 Task: Plan a trip with stops at Roosevelt Island, Franklin D. Roosevelt Four Freedoms Park, and Lighthouse Park.
Action: Mouse moved to (247, 64)
Screenshot: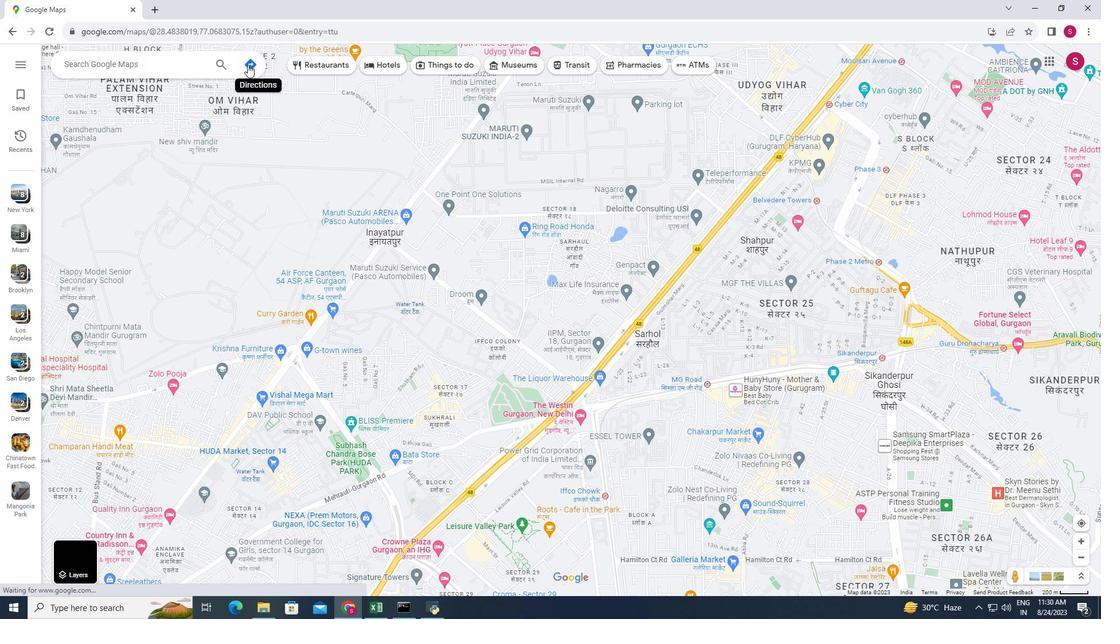 
Action: Mouse pressed left at (247, 64)
Screenshot: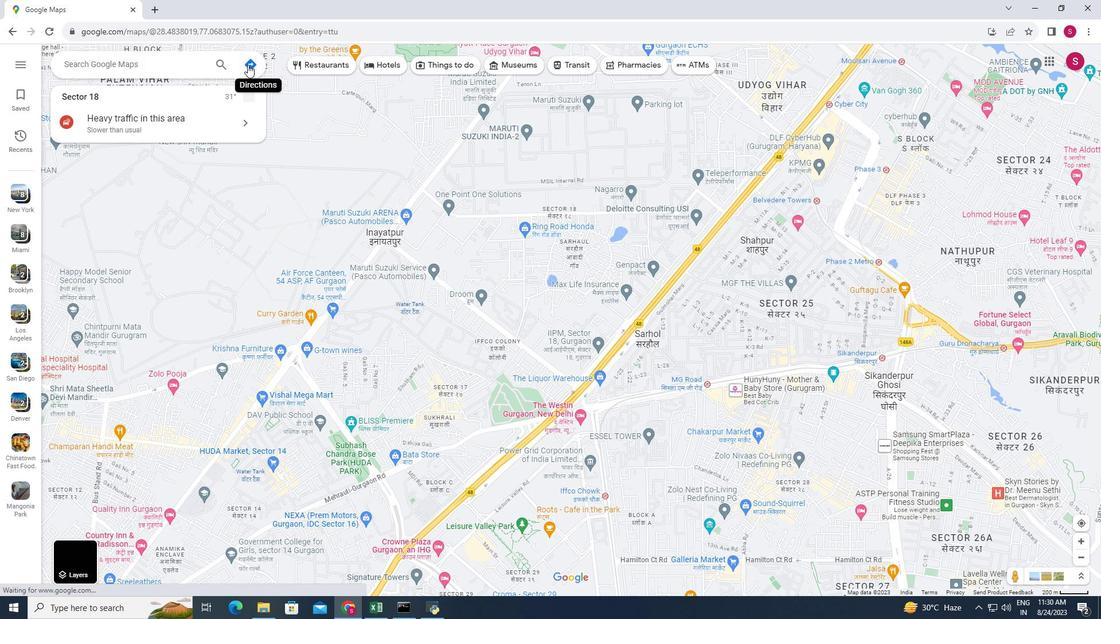 
Action: Mouse moved to (169, 95)
Screenshot: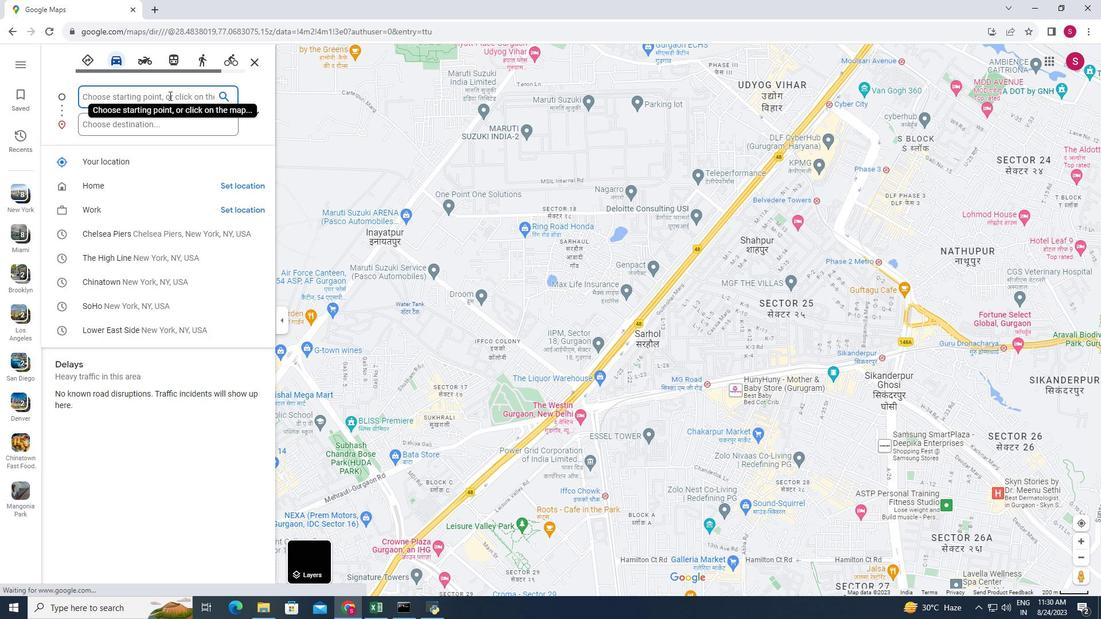 
Action: Mouse pressed left at (169, 95)
Screenshot: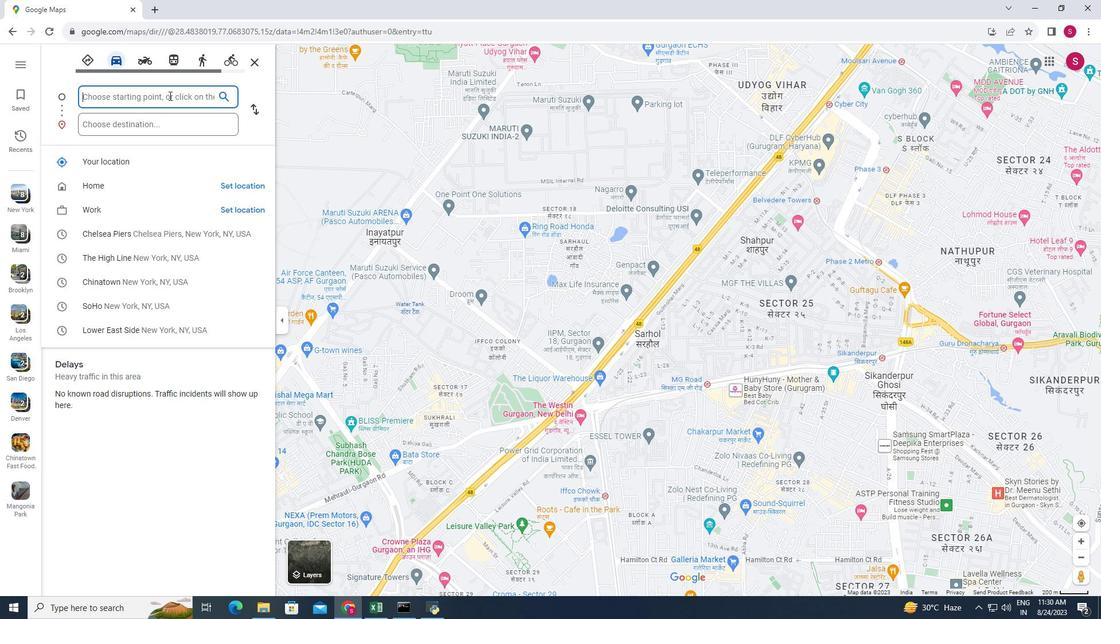 
Action: Key pressed <Key.caps_lock>R<Key.caps_lock>oosevelt<Key.space><Key.caps_lock>I<Key.caps_lock>sland
Screenshot: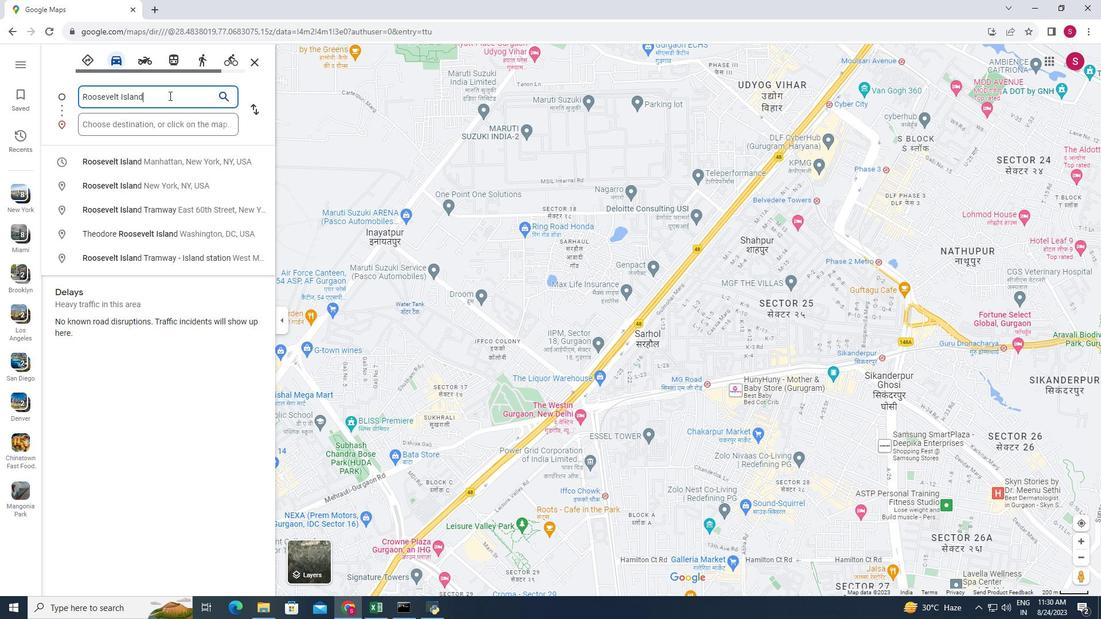 
Action: Mouse moved to (167, 123)
Screenshot: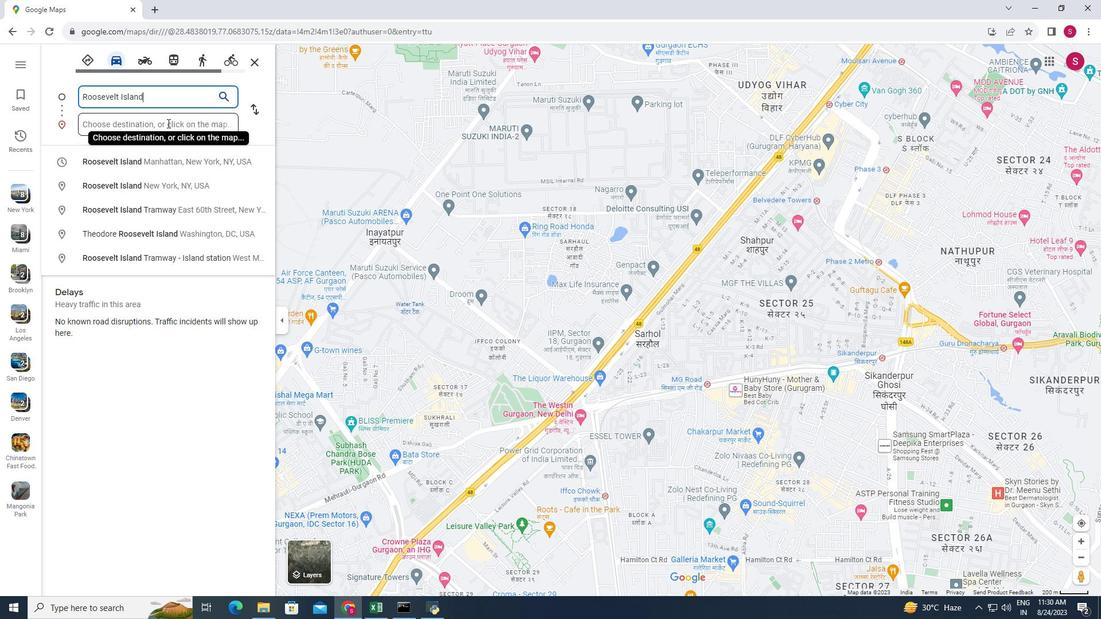 
Action: Mouse pressed left at (167, 123)
Screenshot: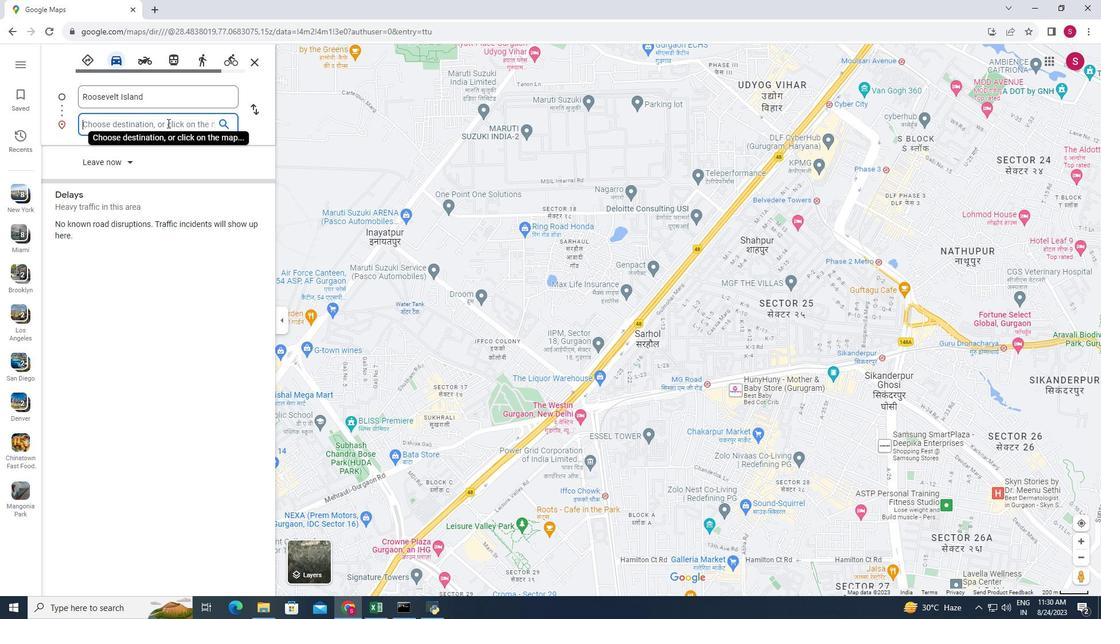 
Action: Key pressed <Key.caps_lock>F<Key.caps_lock>ranklin<Key.space><Key.caps_lock>D.<Key.space><Key.caps_lock>r<Key.caps_lock><Key.backspace>R<Key.caps_lock>oosevelt<Key.space><Key.caps_lock>F<Key.caps_lock>our<Key.space><Key.caps_lock>F<Key.caps_lock>reedoms<Key.space><Key.caps_lock>P<Key.caps_lock>ark
Screenshot: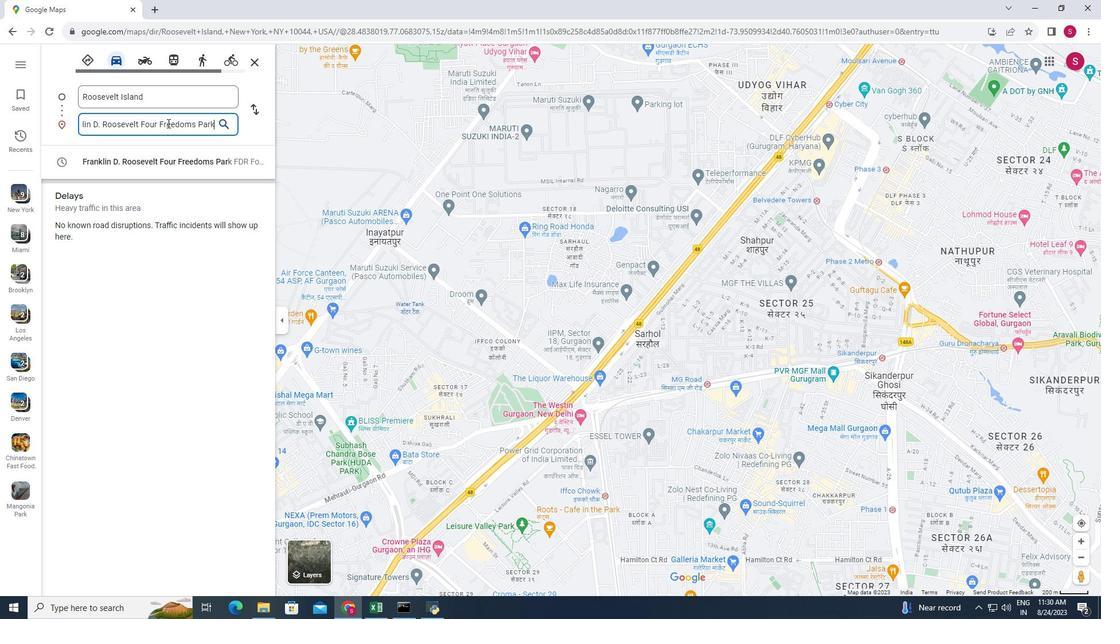 
Action: Mouse moved to (167, 127)
Screenshot: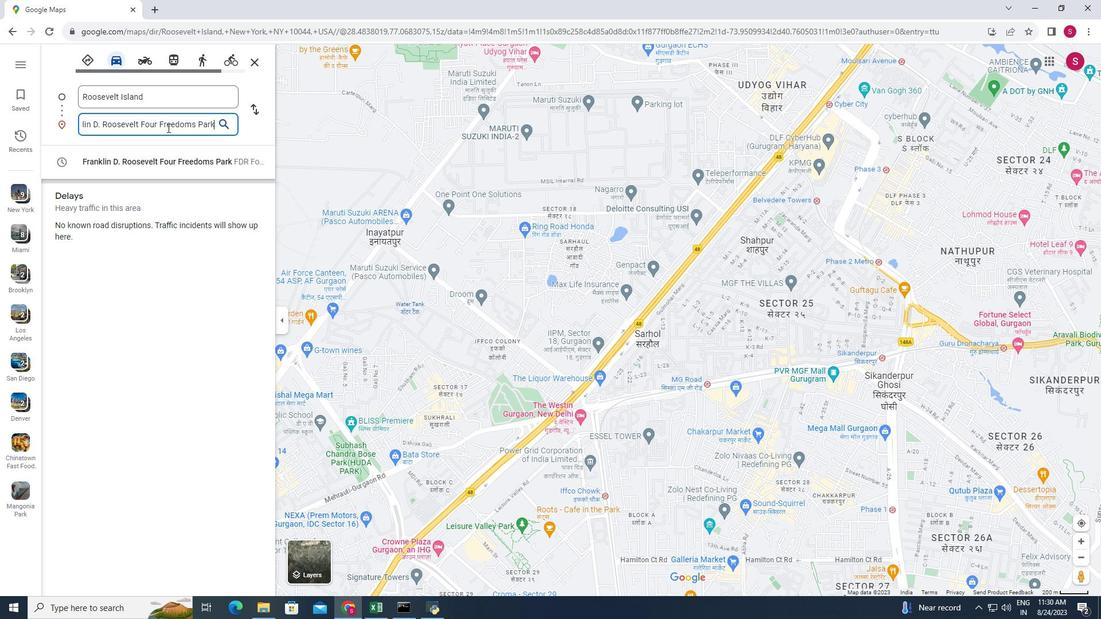 
Action: Key pressed <Key.enter>
Screenshot: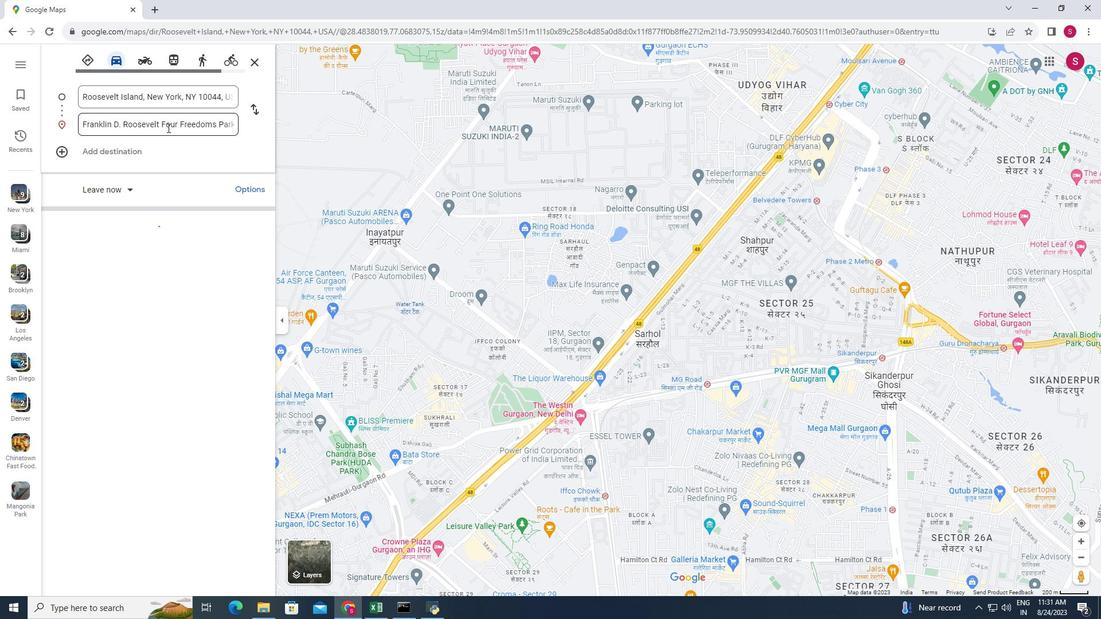 
Action: Mouse moved to (85, 149)
Screenshot: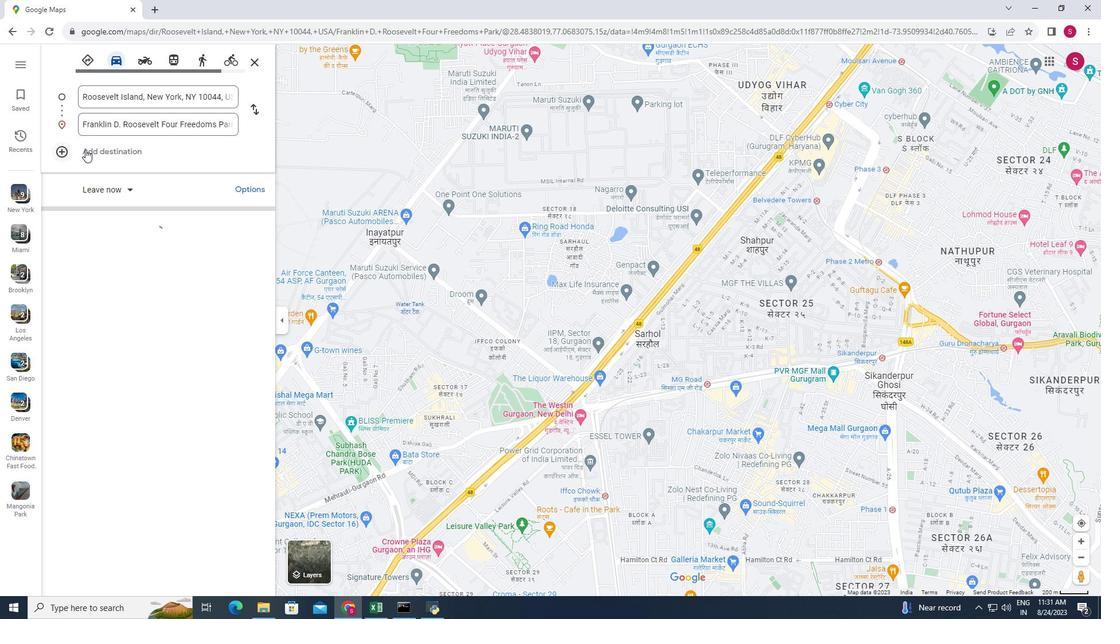 
Action: Mouse pressed left at (85, 149)
Screenshot: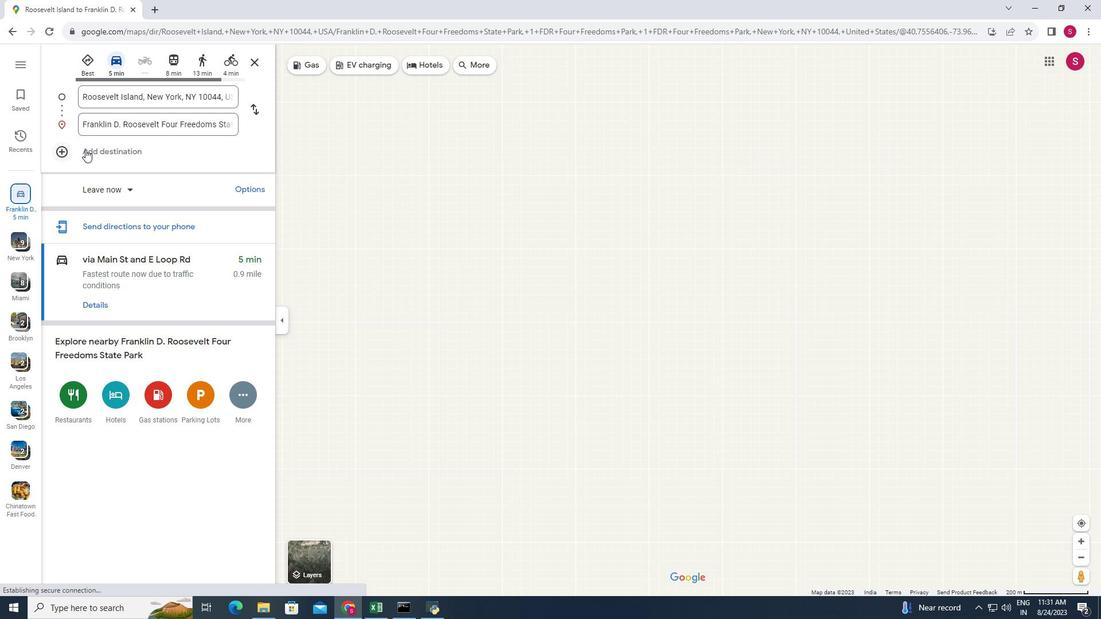 
Action: Mouse moved to (105, 151)
Screenshot: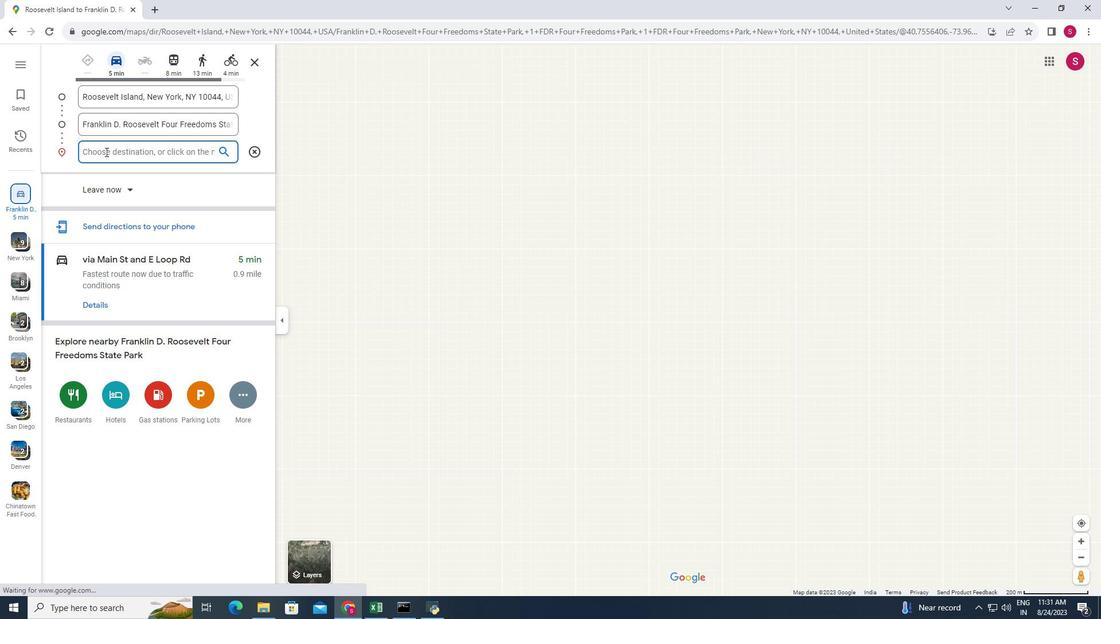 
Action: Key pressed <Key.caps_lock>L<Key.caps_lock>ighthouse<Key.space><Key.caps_lock>P<Key.caps_lock>ark
Screenshot: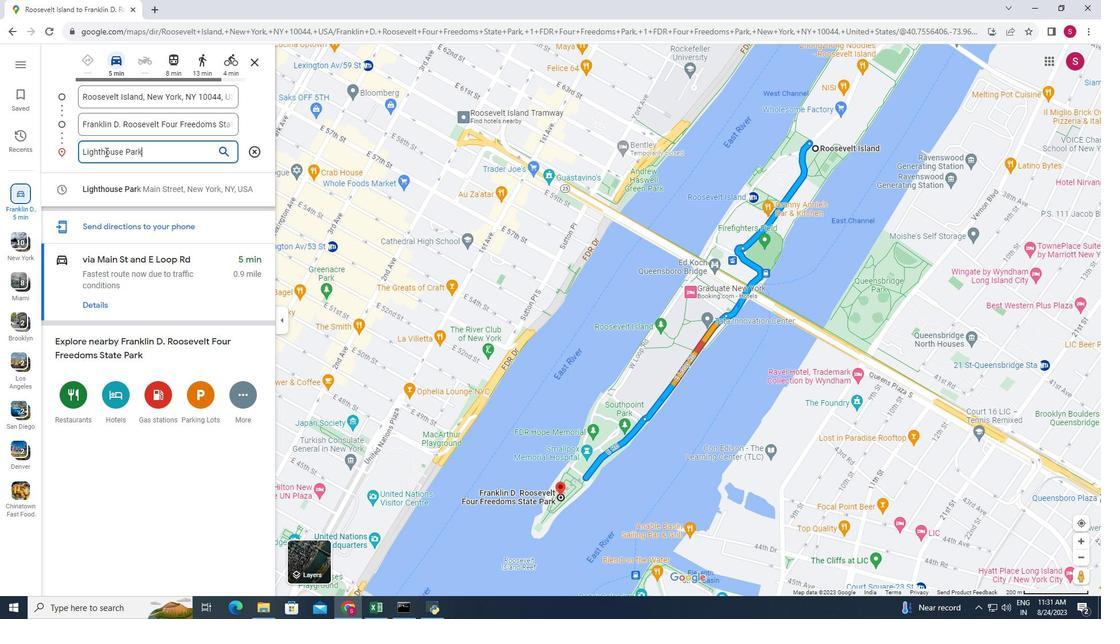 
Action: Mouse moved to (172, 150)
Screenshot: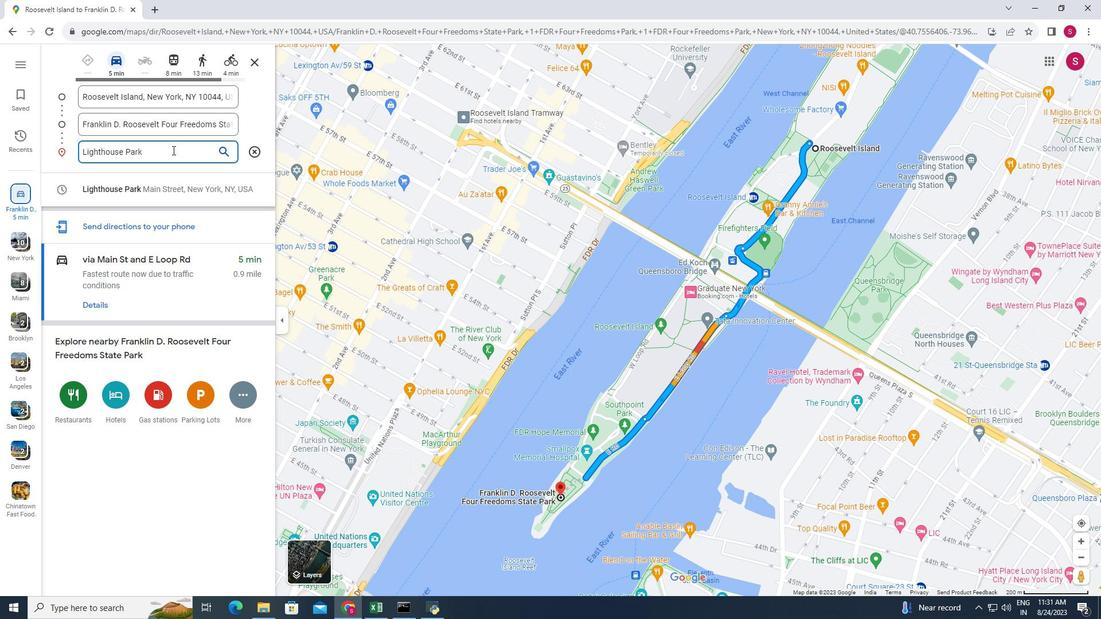 
Action: Key pressed <Key.enter>
Screenshot: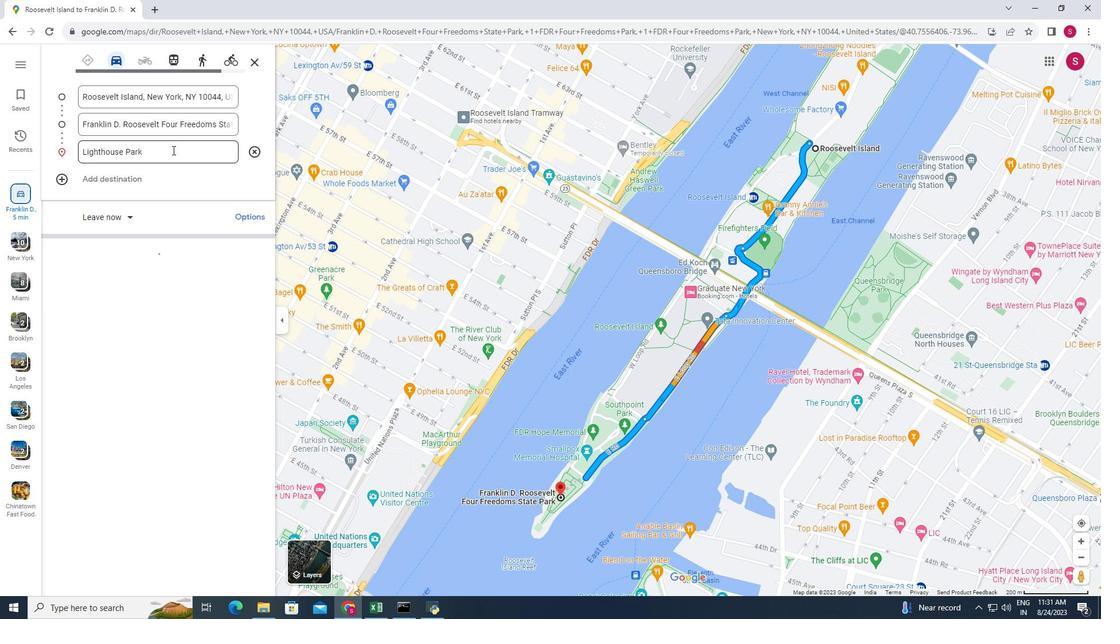 
Action: Mouse moved to (86, 320)
Screenshot: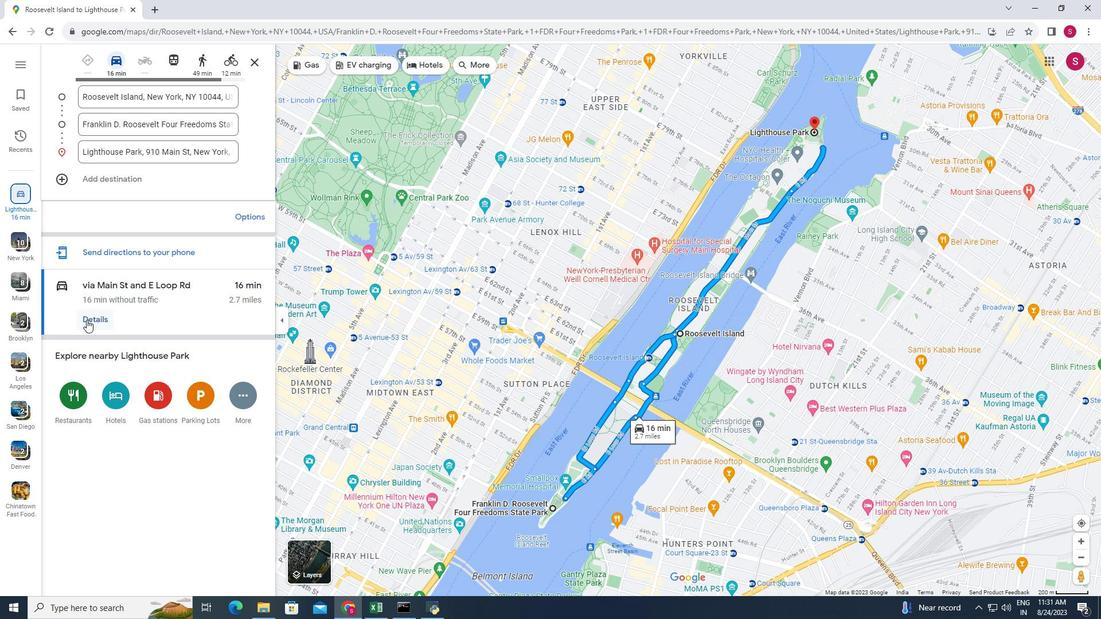 
Action: Mouse pressed left at (86, 320)
Screenshot: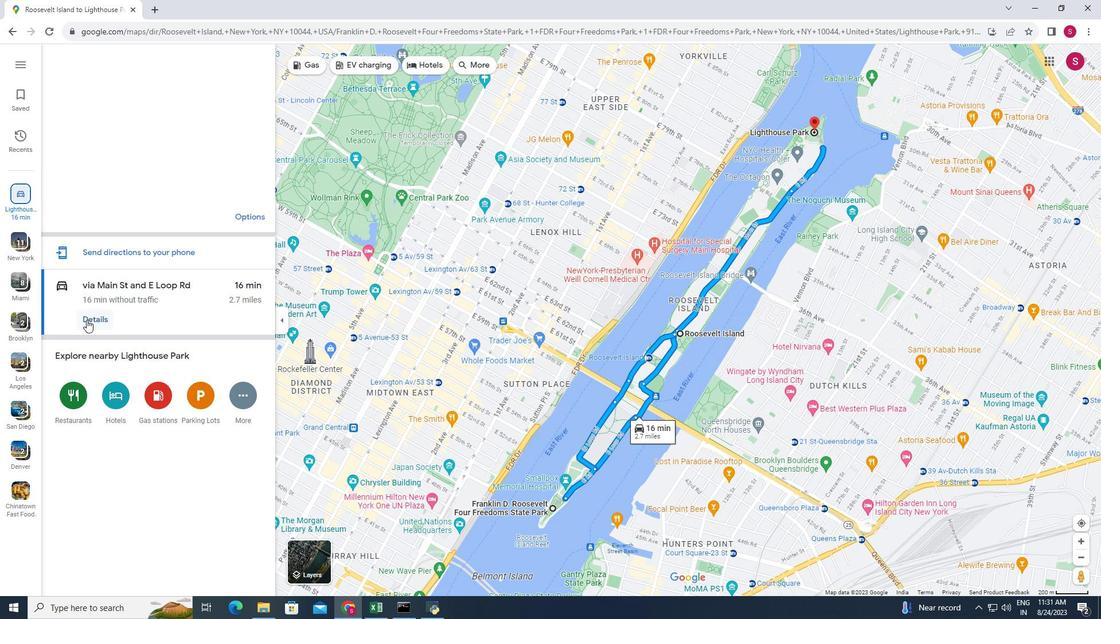 
Action: Mouse moved to (61, 244)
Screenshot: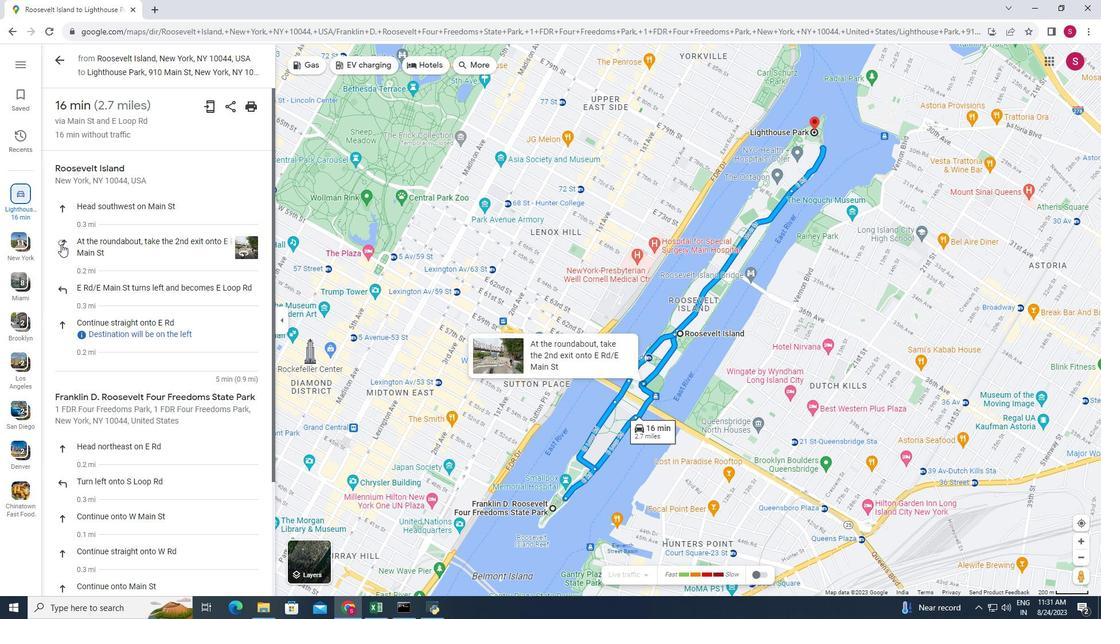 
Action: Mouse pressed left at (61, 244)
Screenshot: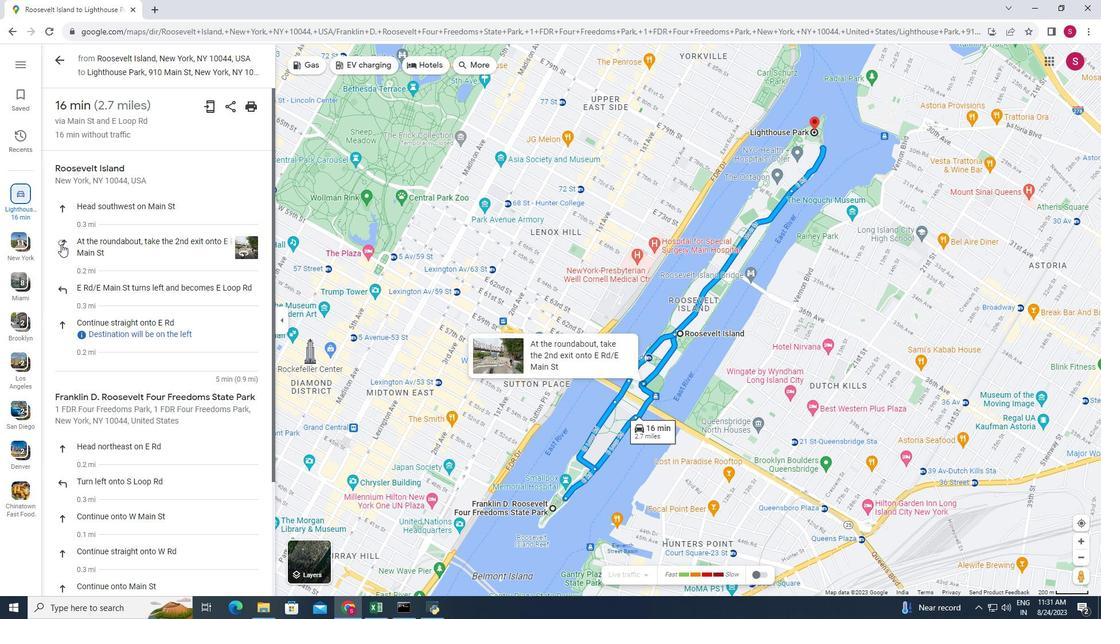 
Action: Mouse moved to (68, 293)
Screenshot: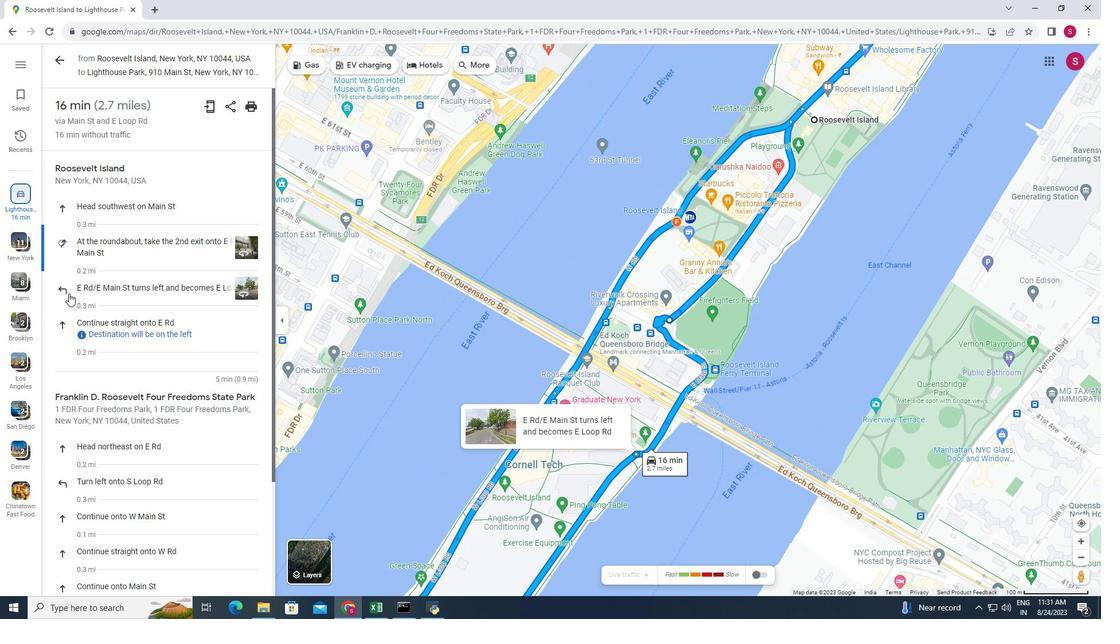 
Action: Mouse pressed left at (68, 293)
Screenshot: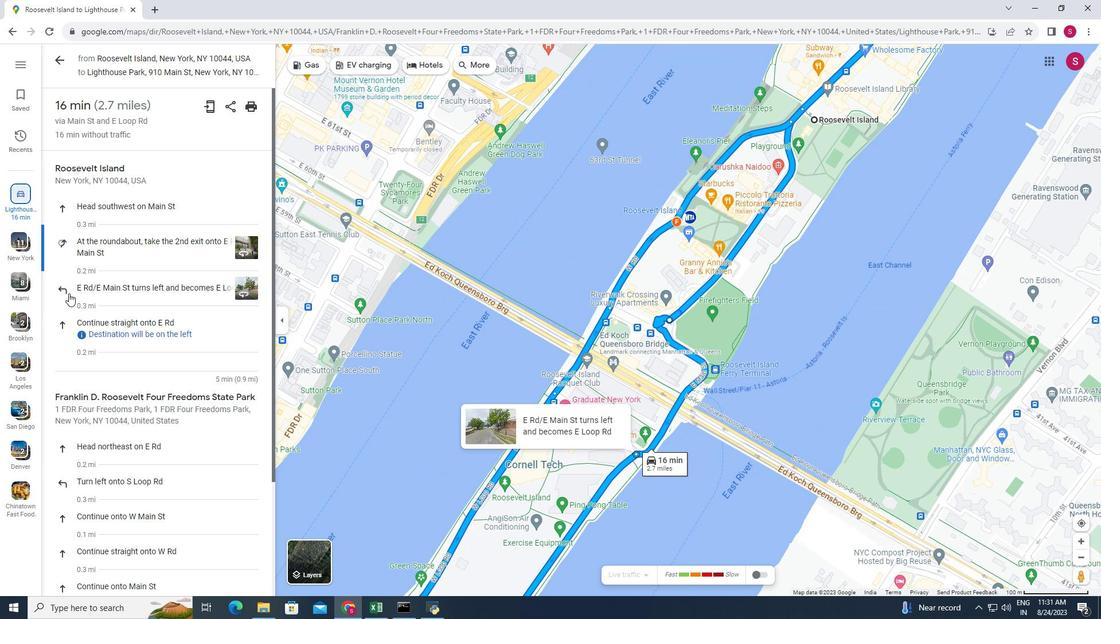 
Action: Mouse moved to (61, 329)
Screenshot: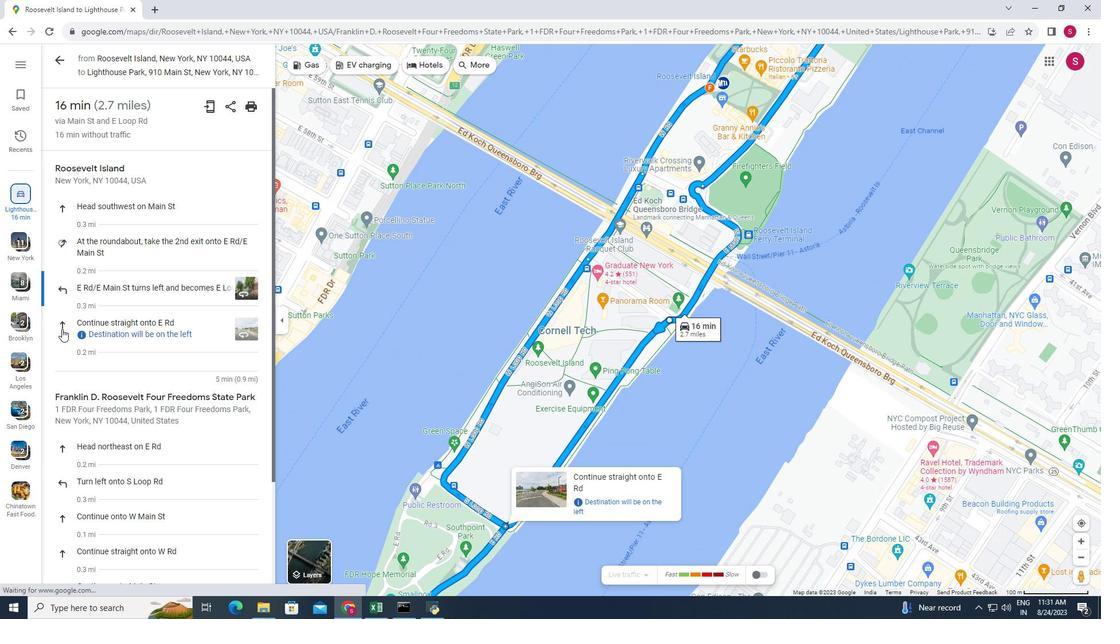 
Action: Mouse pressed left at (61, 329)
Screenshot: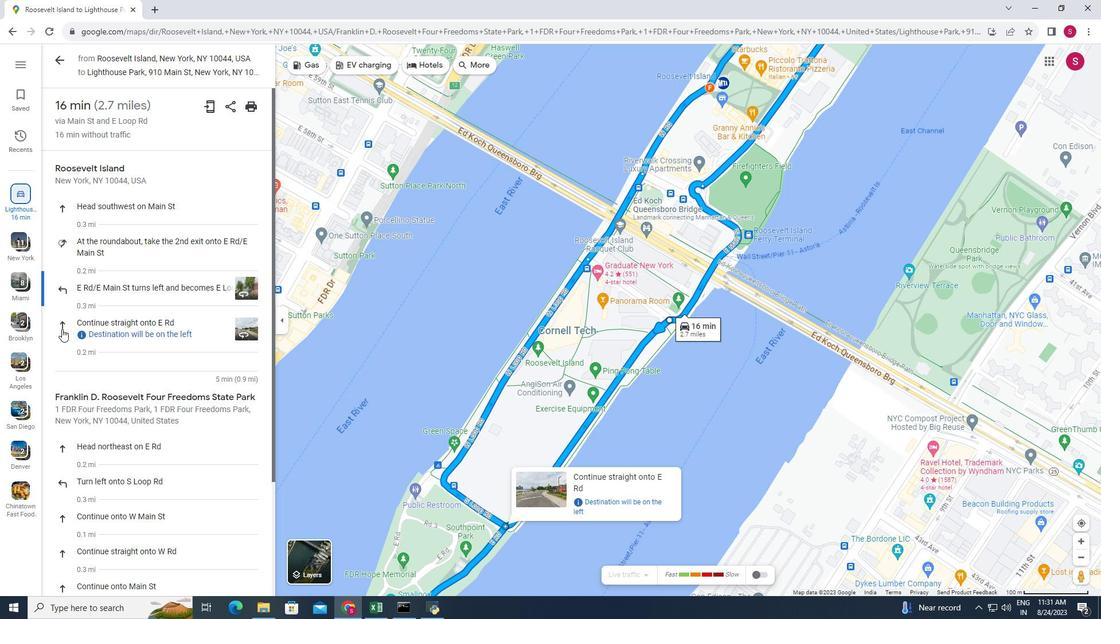 
Action: Mouse moved to (135, 372)
Screenshot: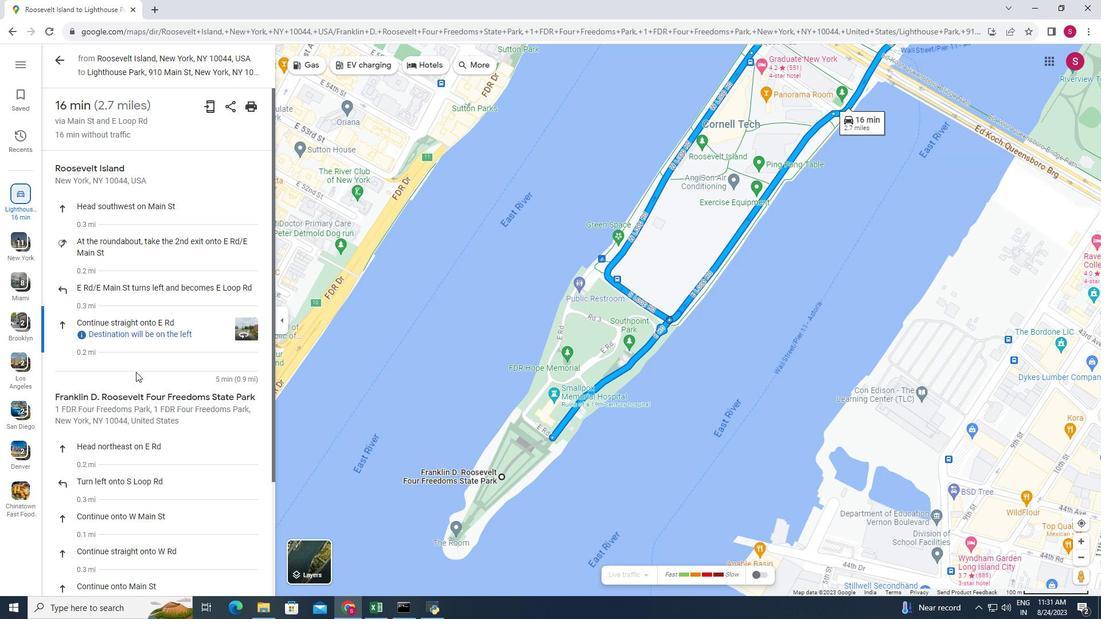 
Action: Mouse scrolled (135, 371) with delta (0, 0)
Screenshot: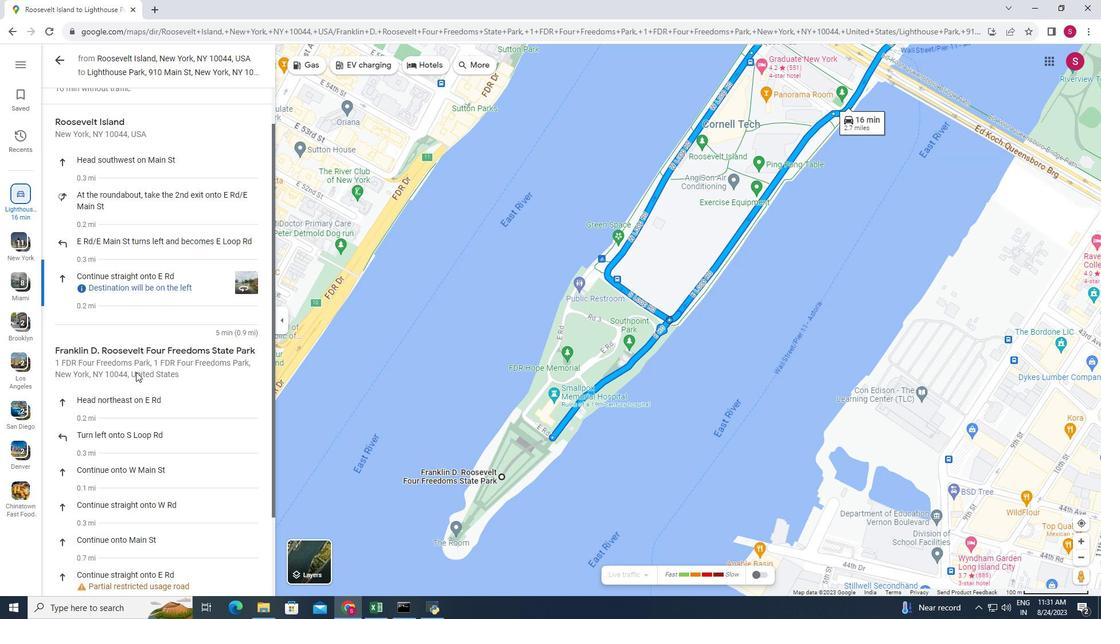 
Action: Mouse scrolled (135, 371) with delta (0, 0)
Screenshot: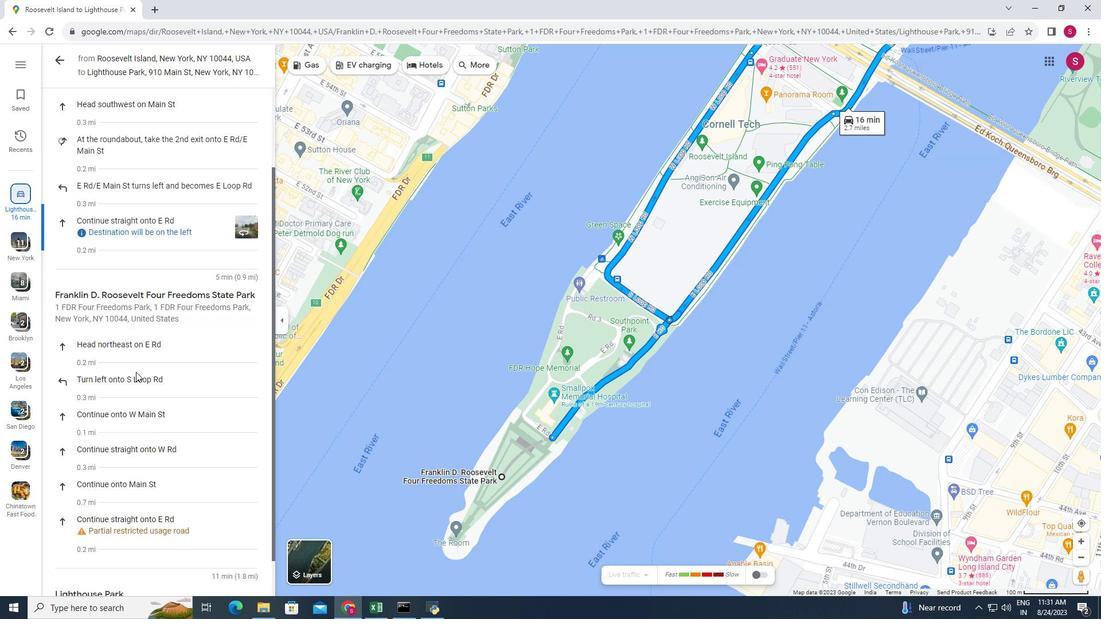 
Action: Mouse scrolled (135, 371) with delta (0, 0)
Screenshot: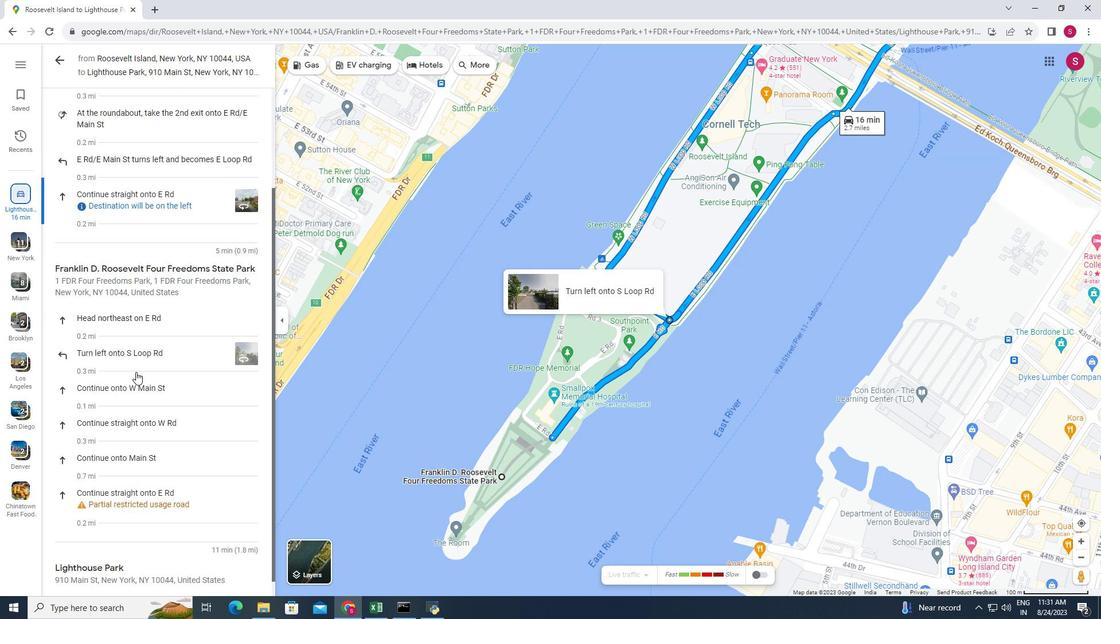 
Action: Mouse moved to (67, 299)
Screenshot: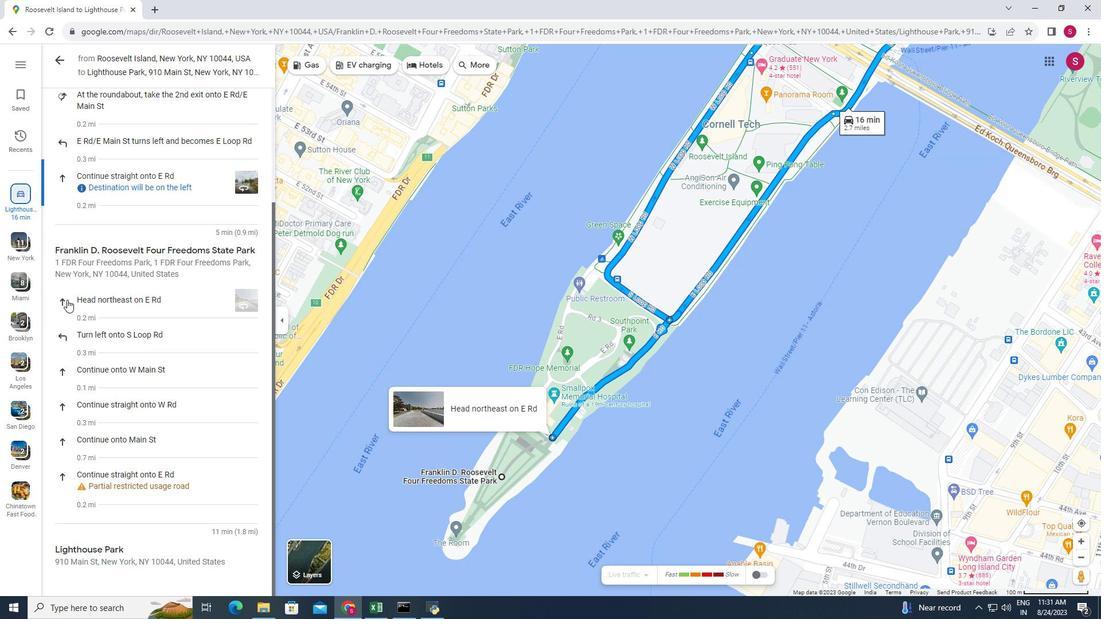 
Action: Mouse pressed left at (67, 299)
Screenshot: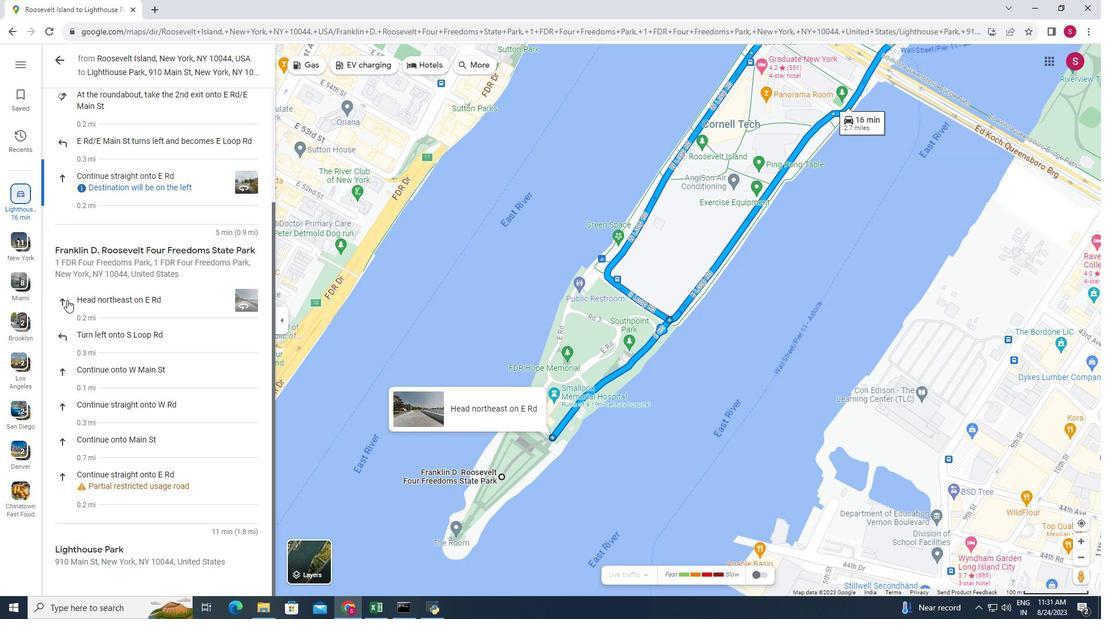 
Action: Mouse moved to (54, 334)
Screenshot: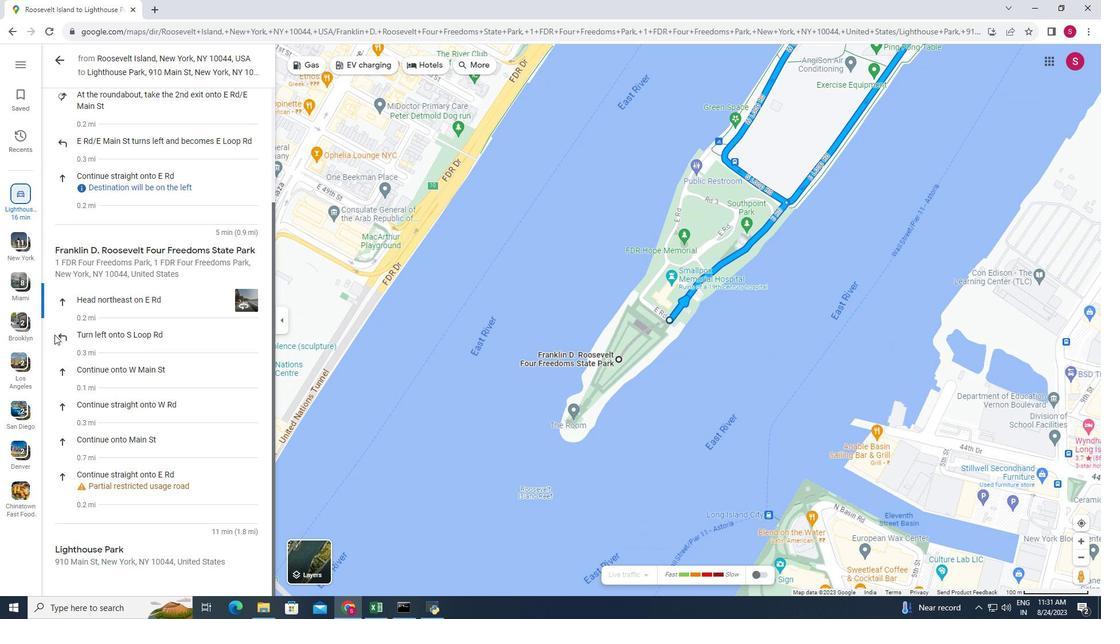 
Action: Mouse pressed left at (54, 334)
Screenshot: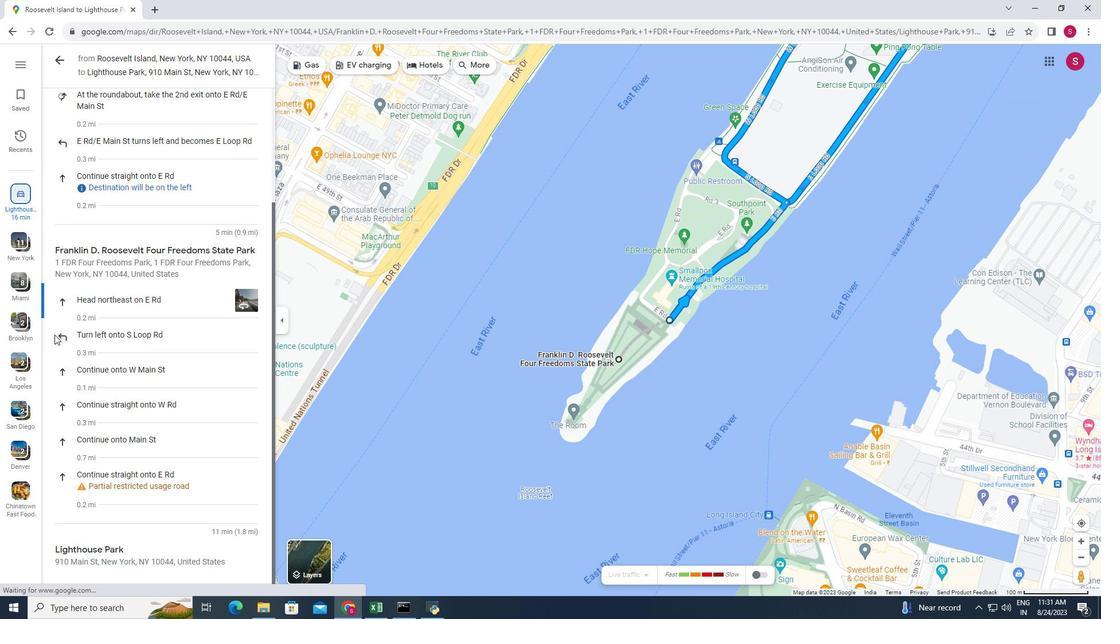 
Action: Mouse moved to (62, 334)
Screenshot: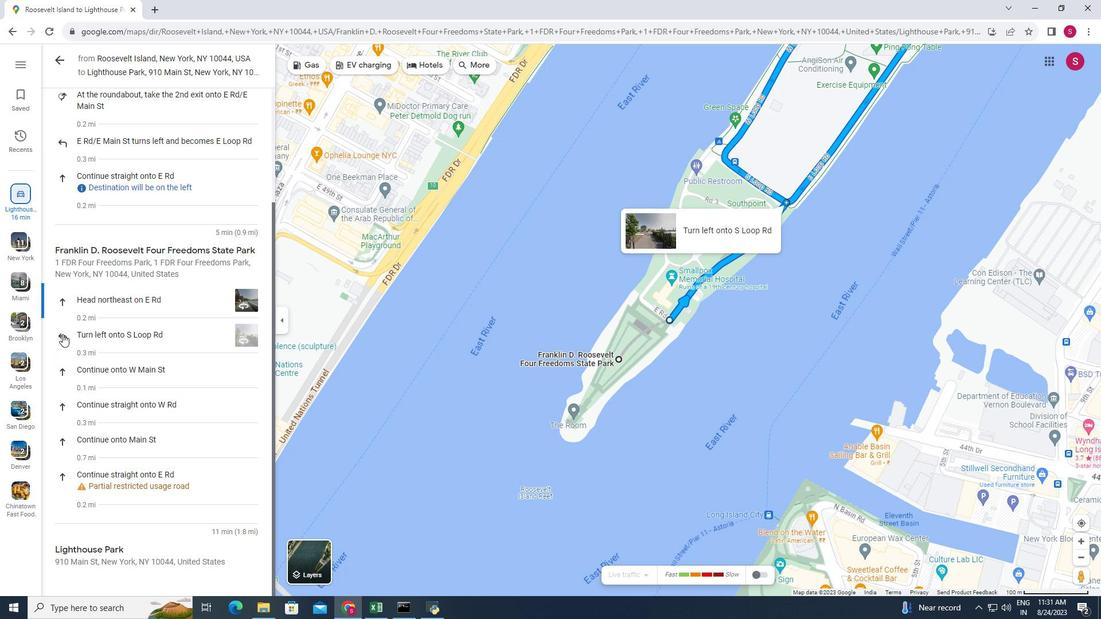 
Action: Mouse pressed left at (62, 334)
Screenshot: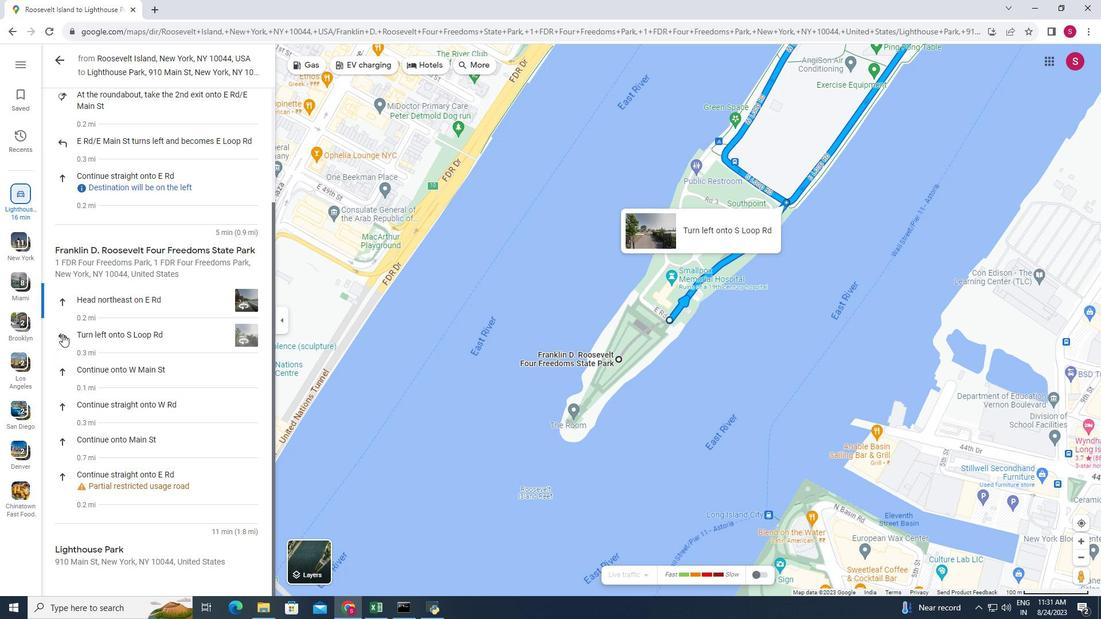 
Action: Mouse moved to (63, 369)
Screenshot: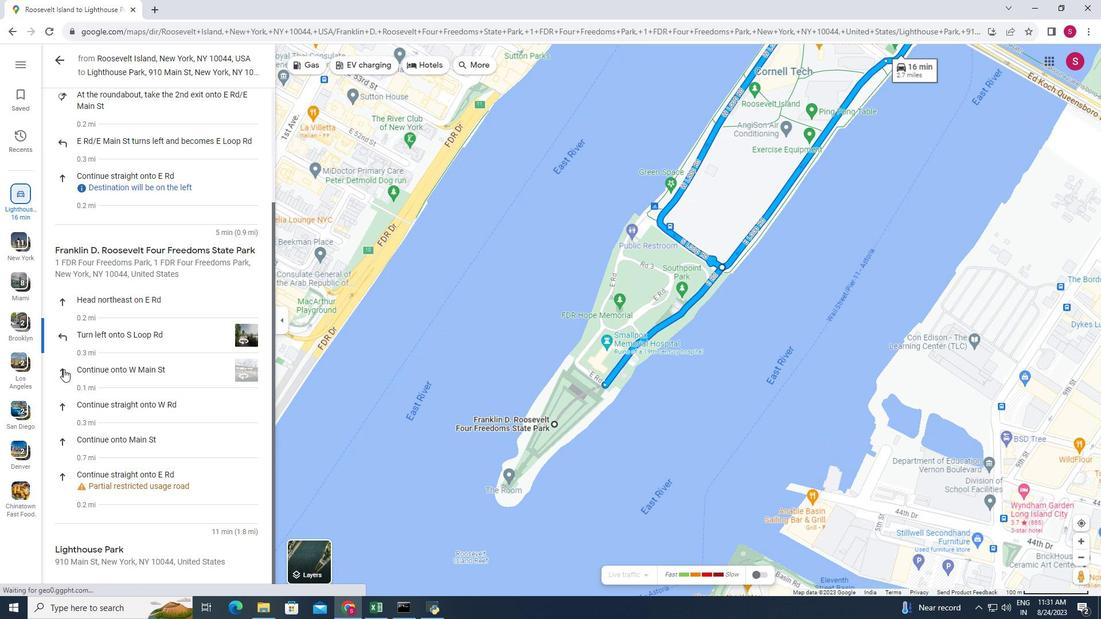 
Action: Mouse pressed left at (63, 369)
Screenshot: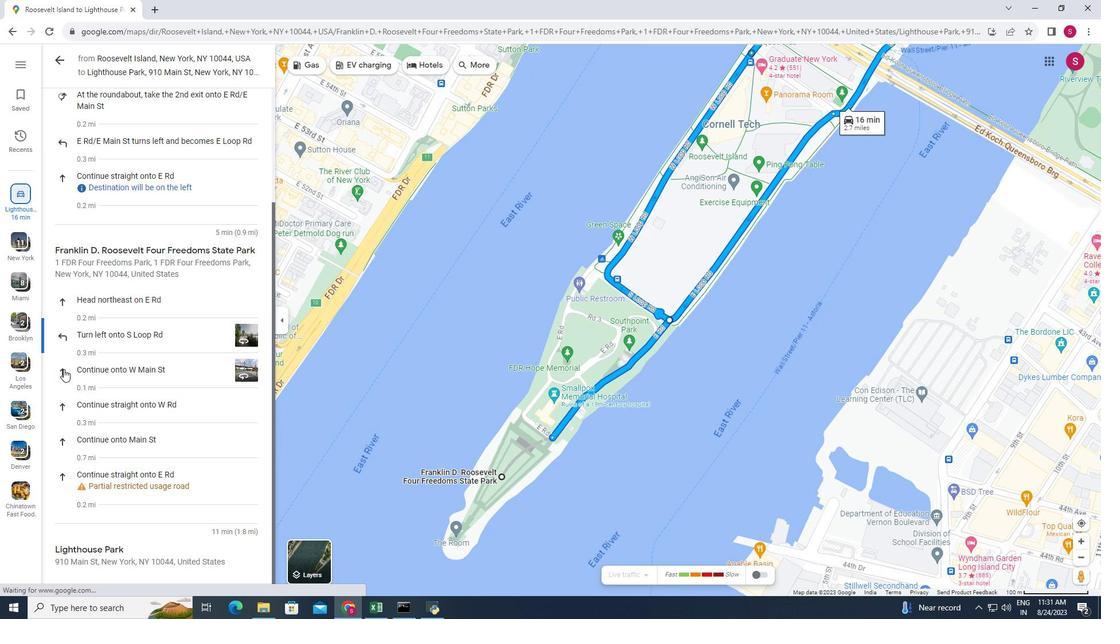 
Action: Mouse moved to (60, 401)
Screenshot: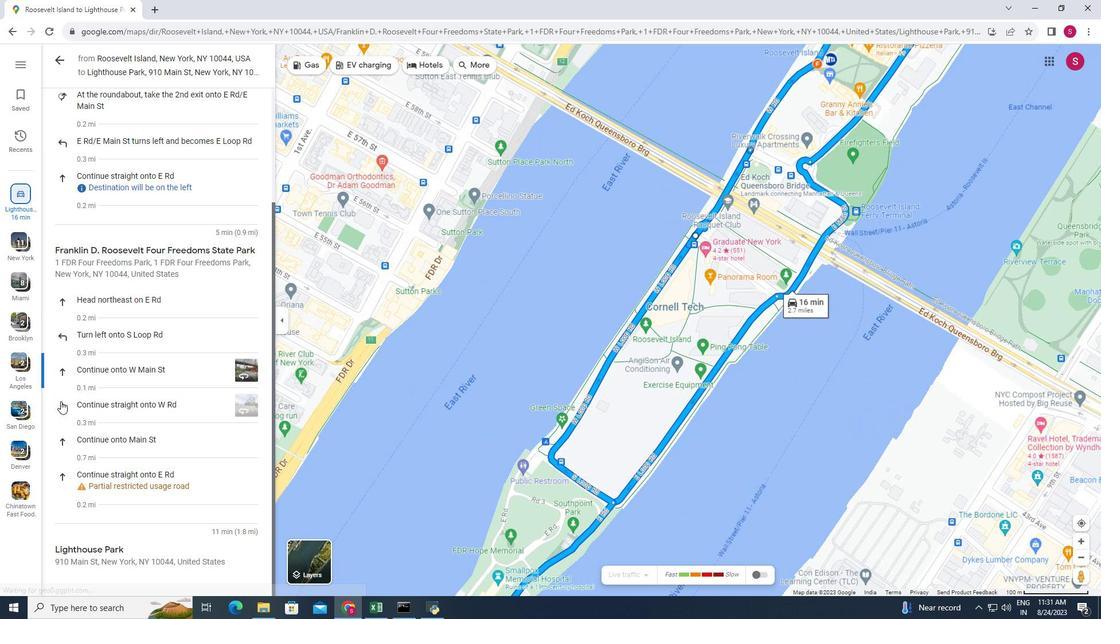 
Action: Mouse pressed left at (60, 401)
Screenshot: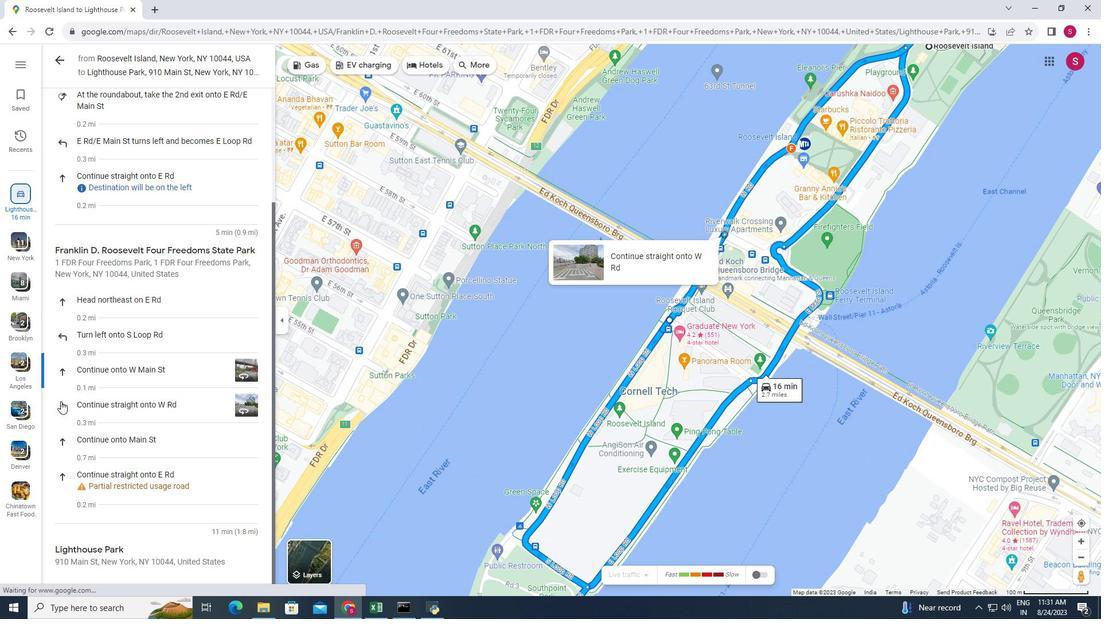 
Action: Mouse moved to (61, 440)
Screenshot: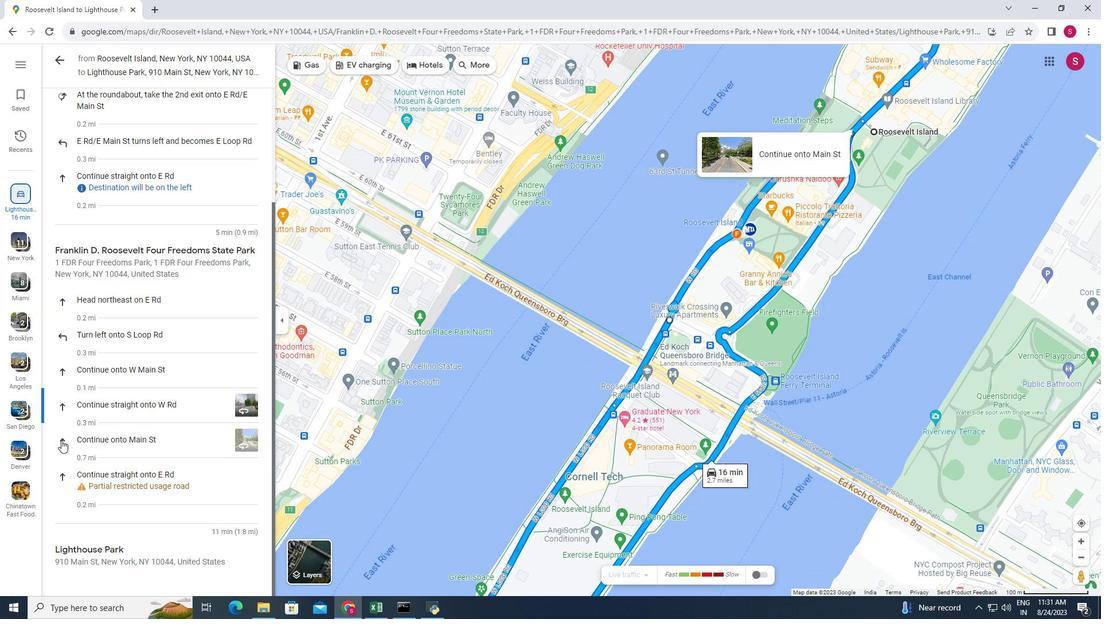 
Action: Mouse pressed left at (61, 440)
Screenshot: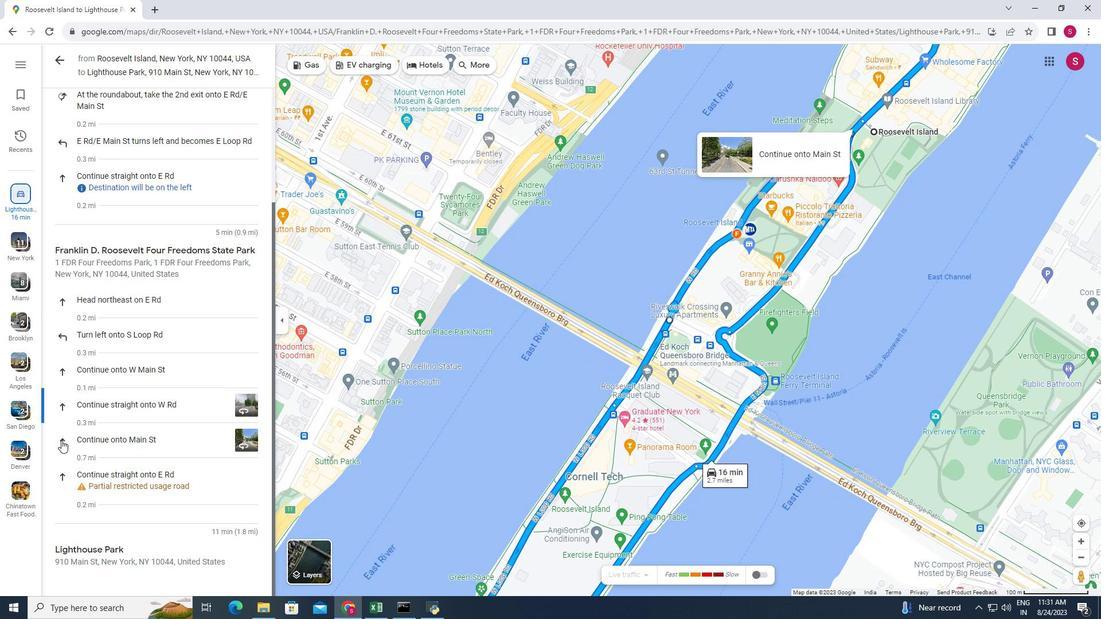 
Action: Mouse scrolled (61, 439) with delta (0, 0)
Screenshot: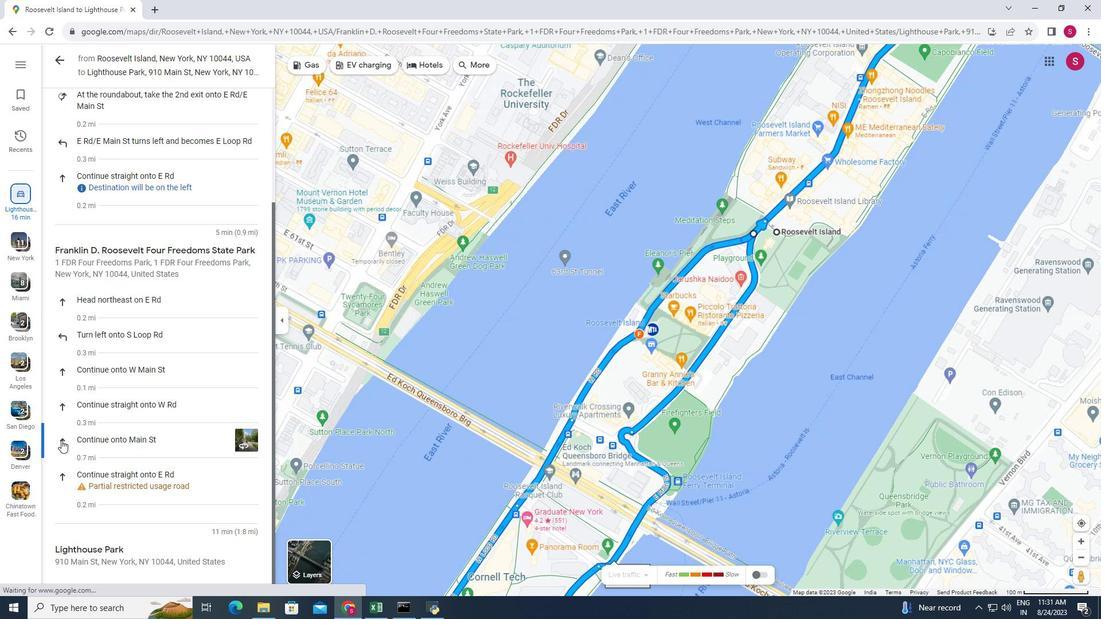 
Action: Mouse scrolled (61, 439) with delta (0, 0)
Screenshot: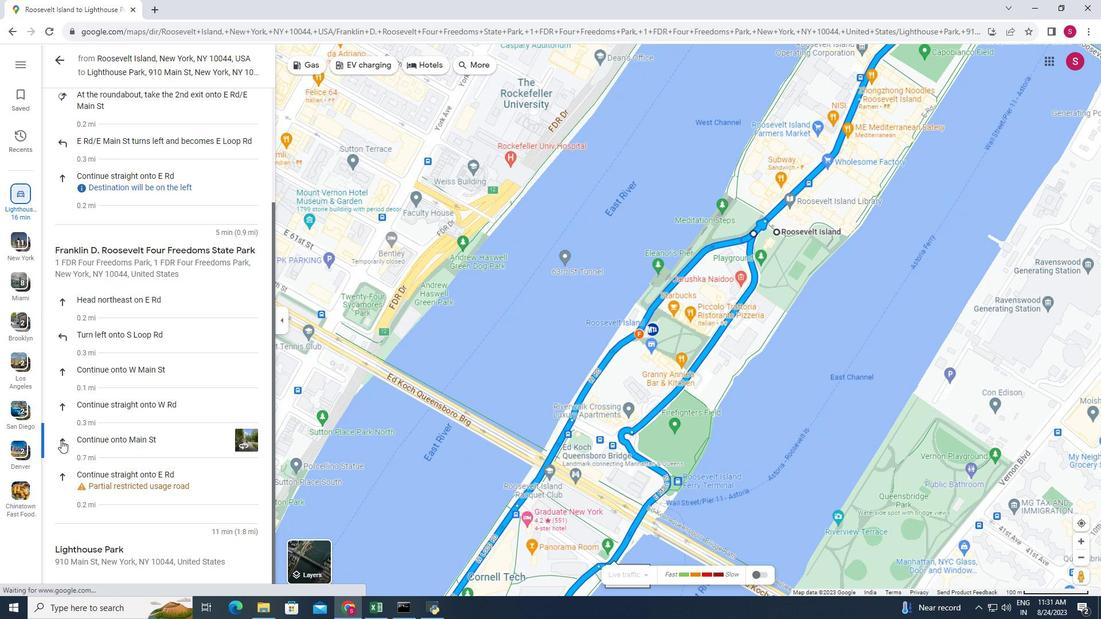 
Action: Mouse scrolled (61, 439) with delta (0, 0)
Screenshot: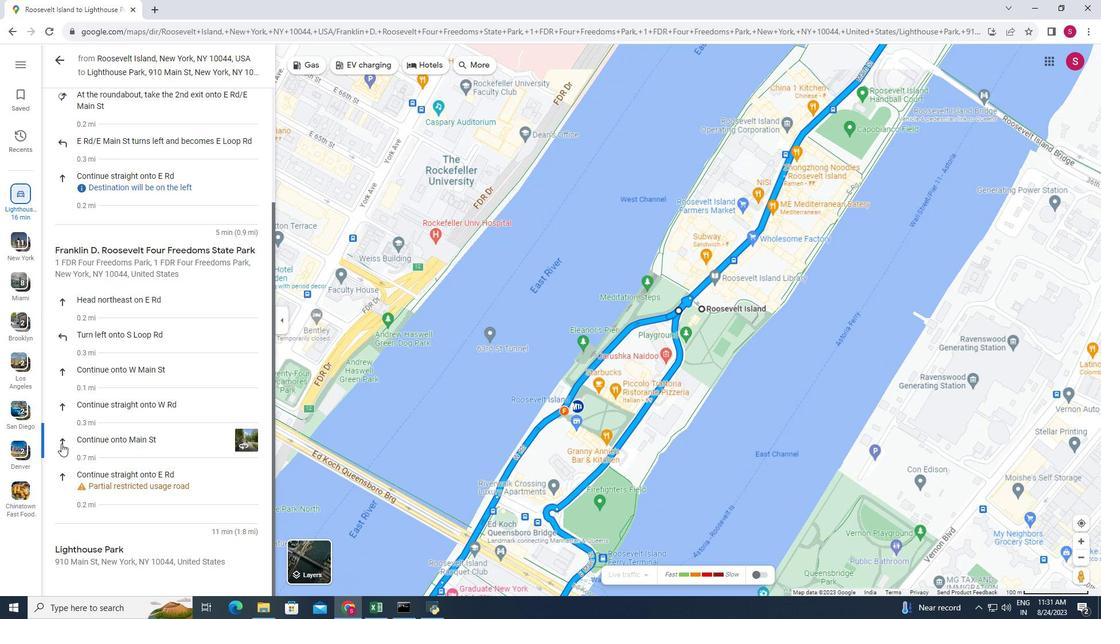 
Action: Mouse moved to (59, 478)
Screenshot: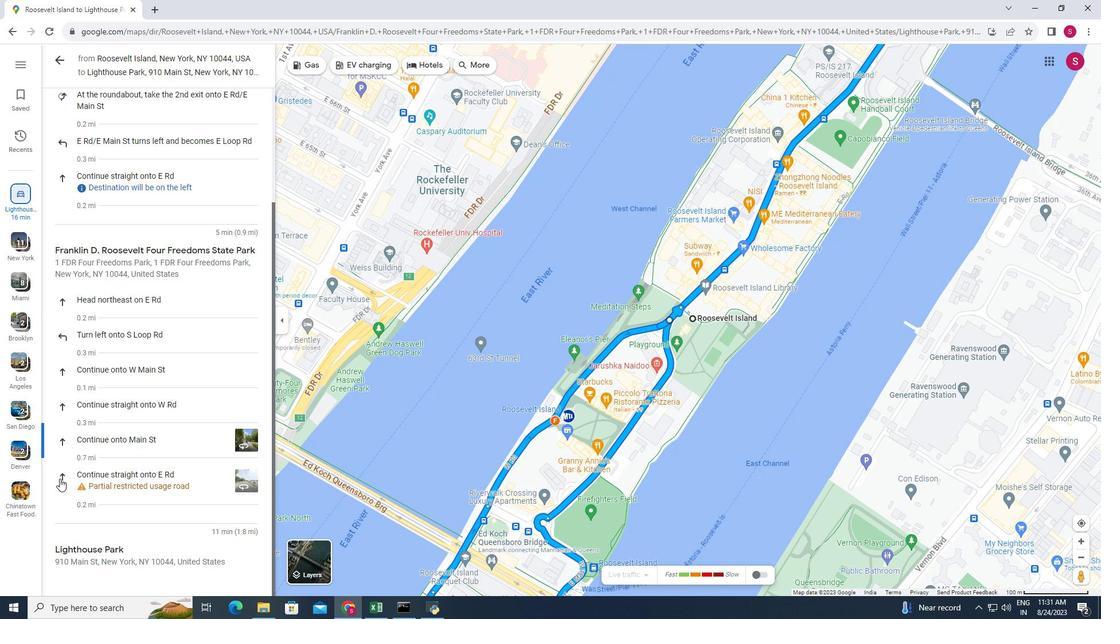 
Action: Mouse pressed left at (59, 478)
Screenshot: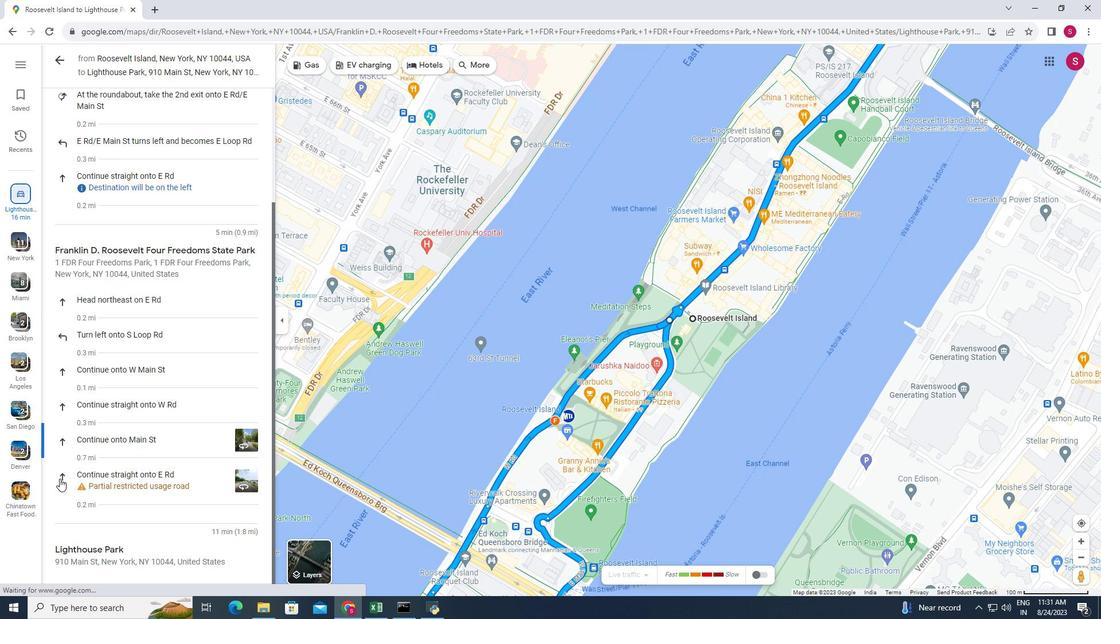 
Action: Mouse moved to (131, 489)
Screenshot: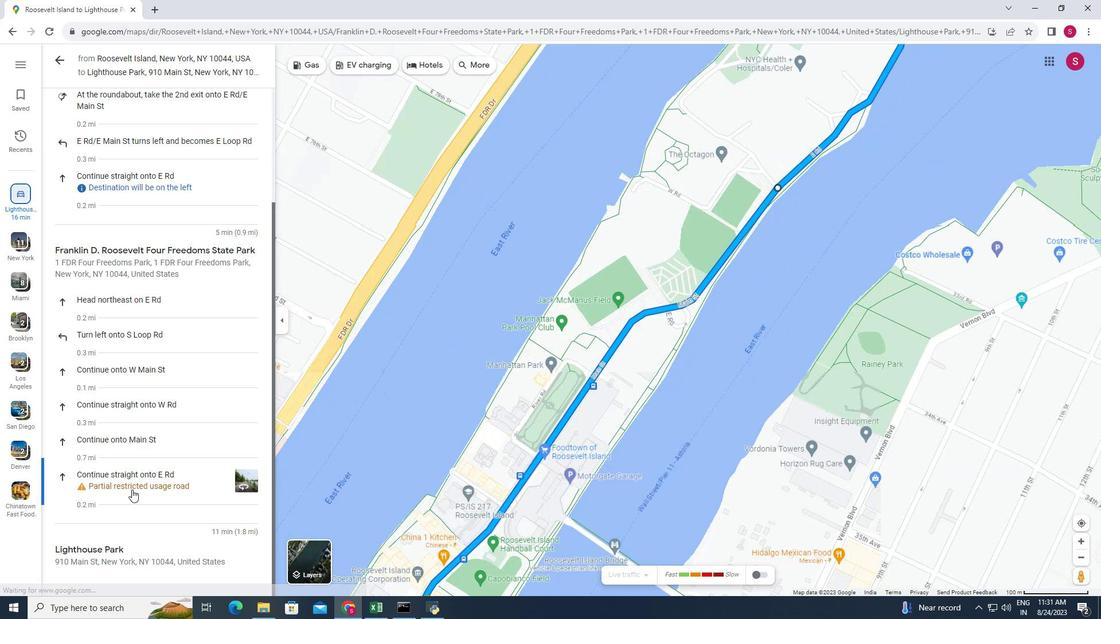 
Action: Mouse scrolled (131, 489) with delta (0, 0)
Screenshot: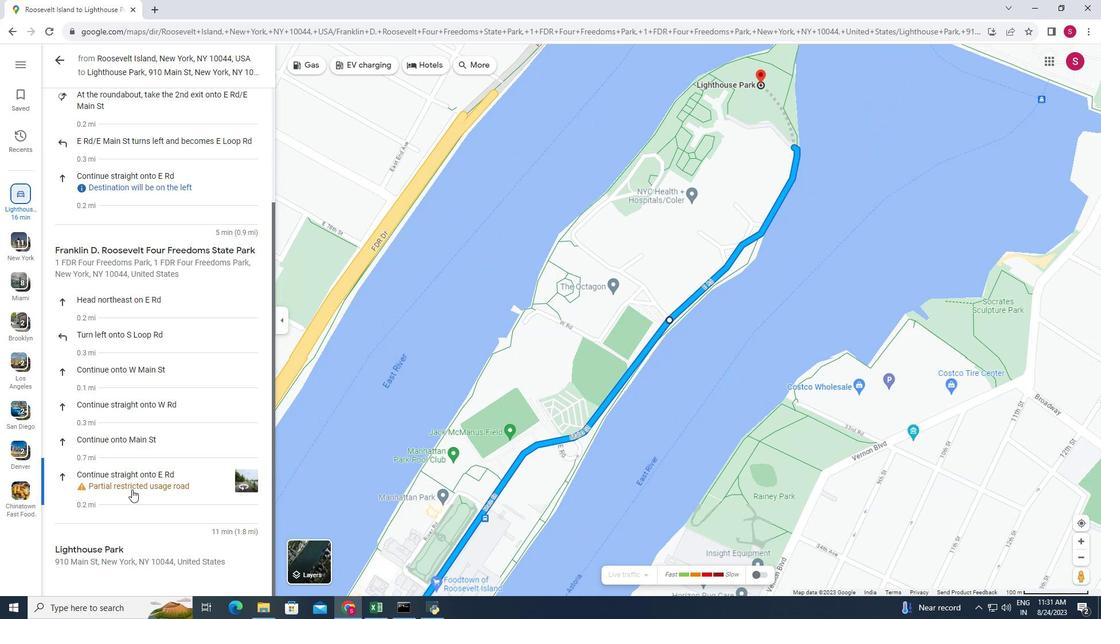 
Action: Mouse scrolled (131, 489) with delta (0, 0)
Screenshot: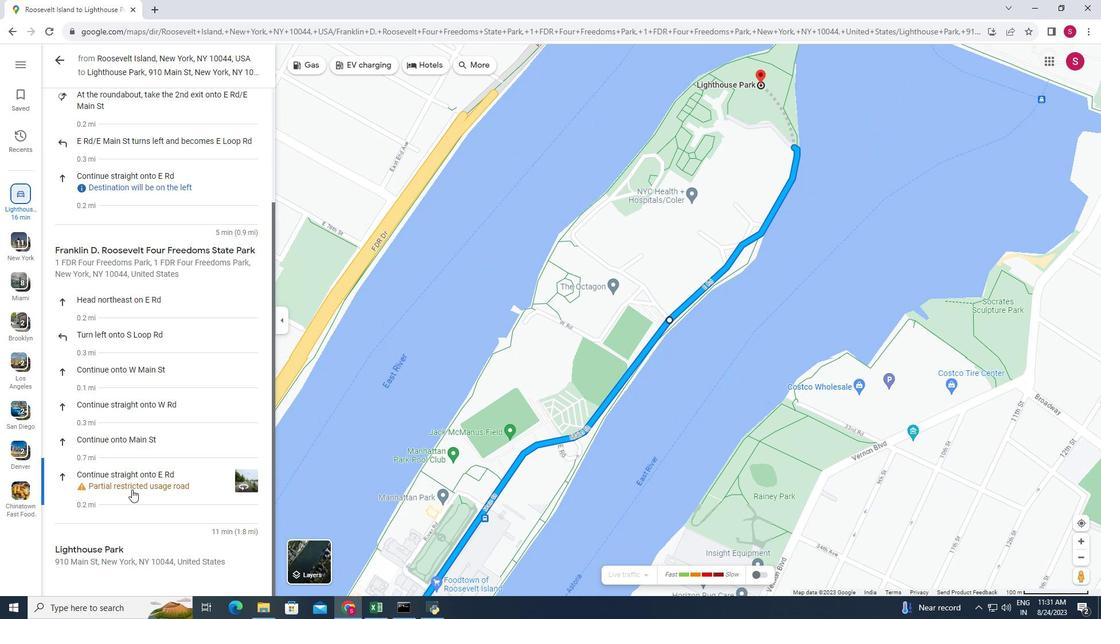 
Action: Mouse moved to (170, 439)
Screenshot: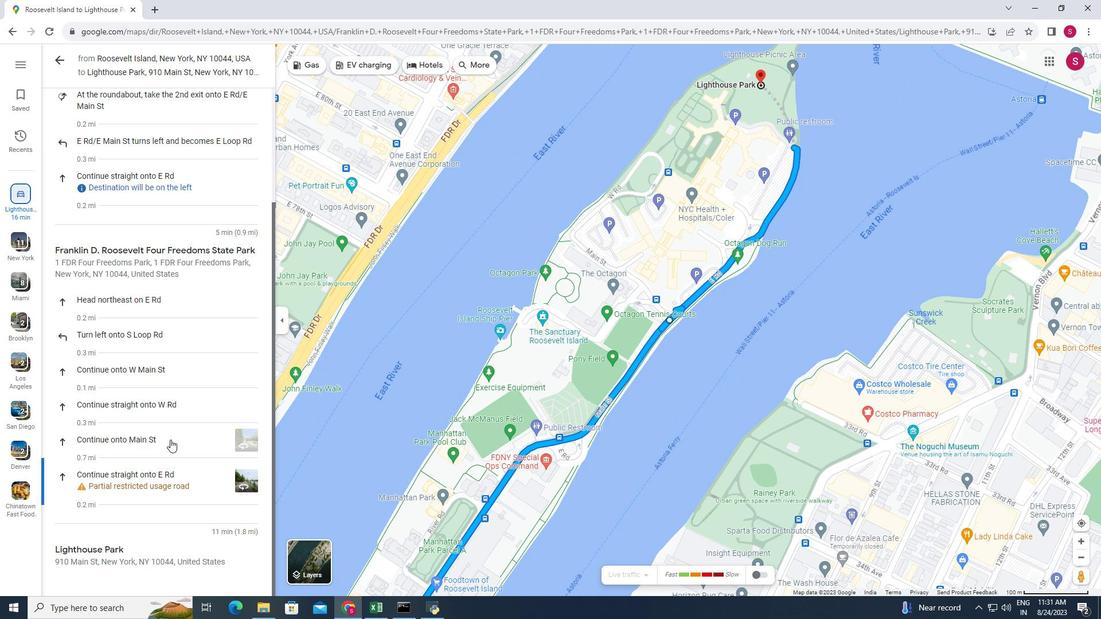 
Action: Mouse scrolled (170, 440) with delta (0, 0)
Screenshot: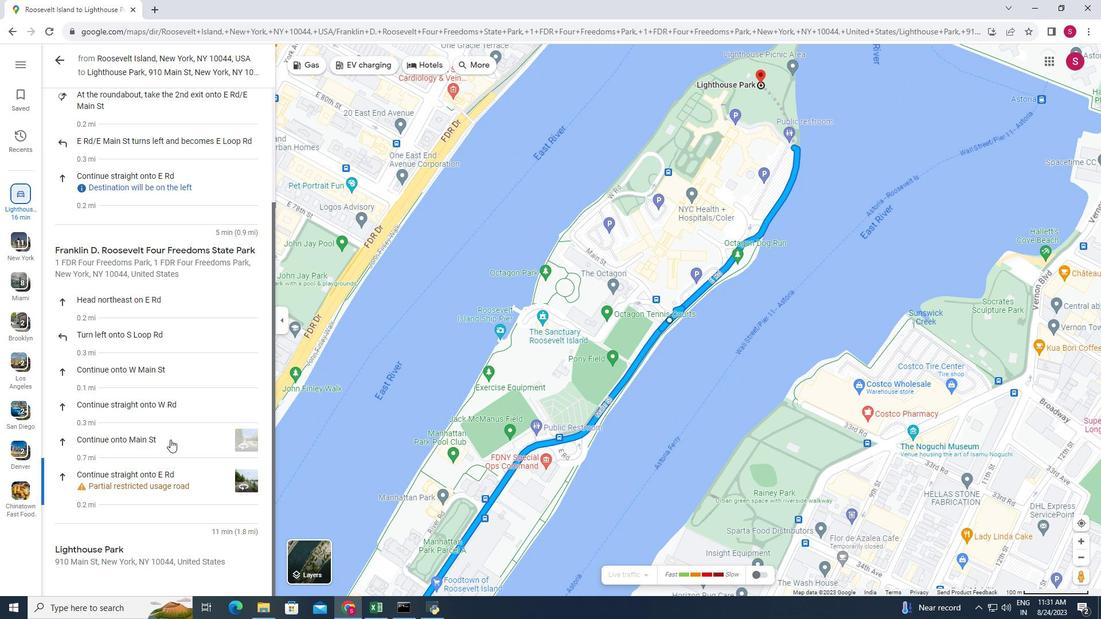 
Action: Mouse scrolled (170, 440) with delta (0, 0)
Screenshot: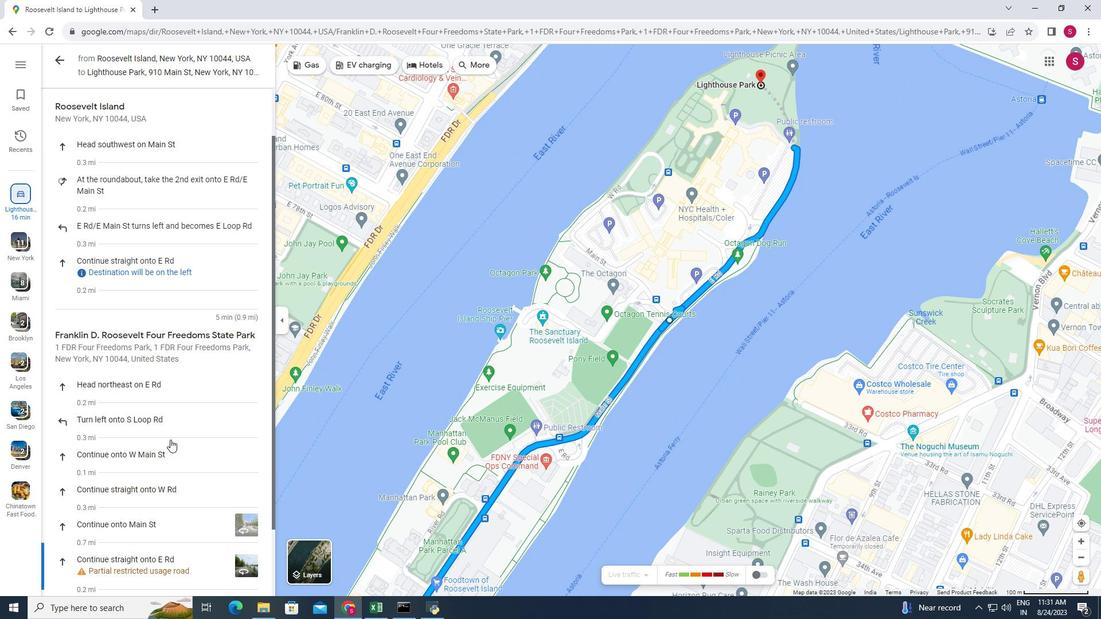 
Action: Mouse scrolled (170, 440) with delta (0, 0)
Screenshot: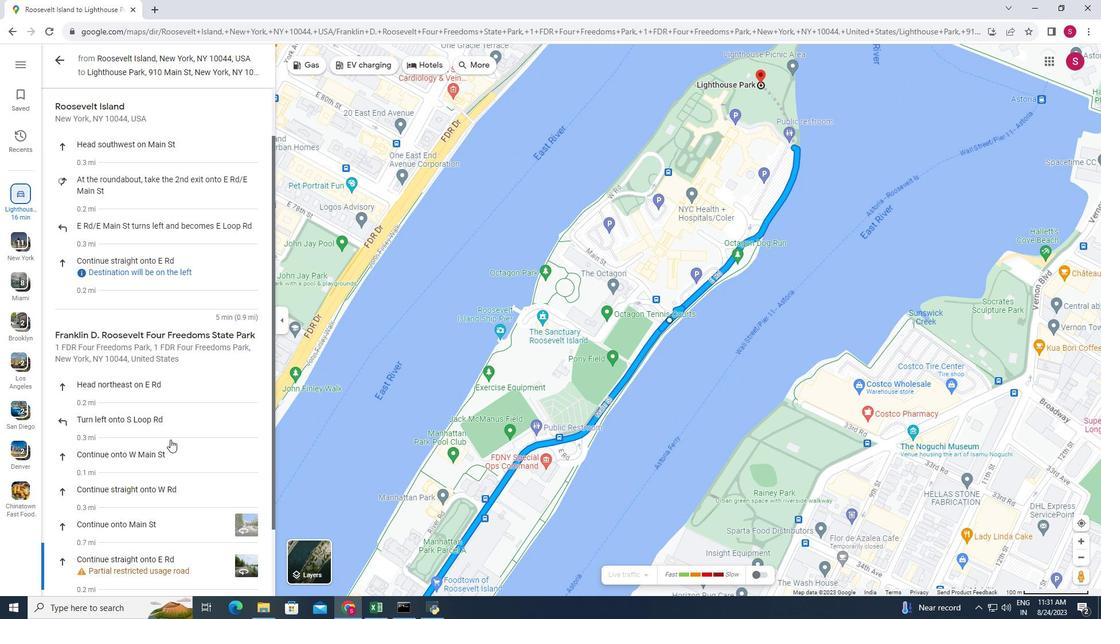 
Action: Mouse scrolled (170, 440) with delta (0, 0)
Screenshot: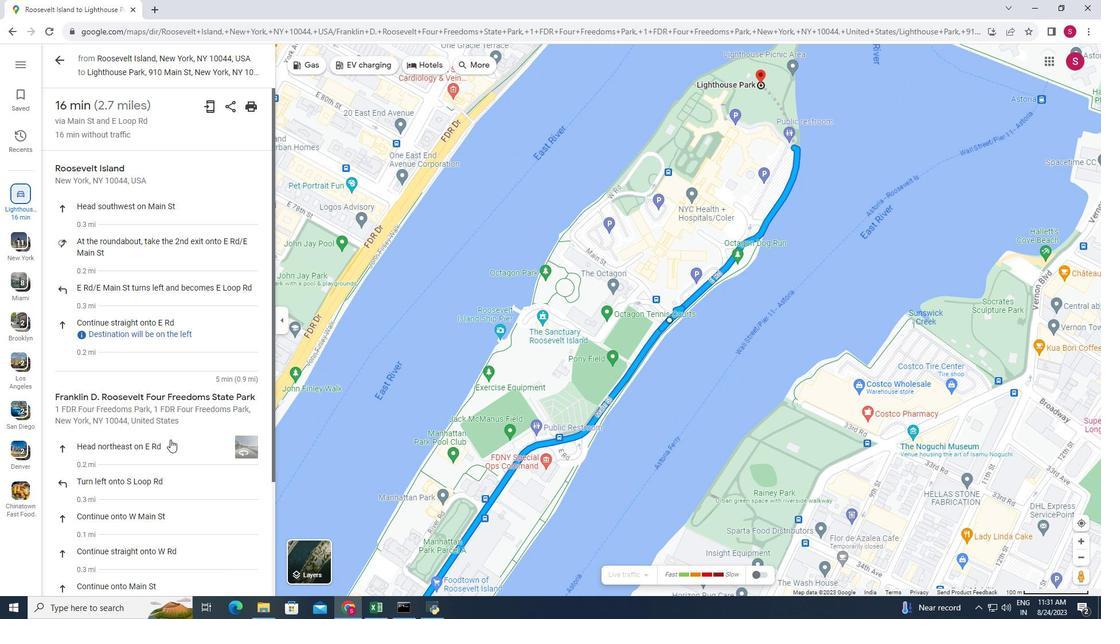 
Action: Mouse scrolled (170, 440) with delta (0, 0)
Screenshot: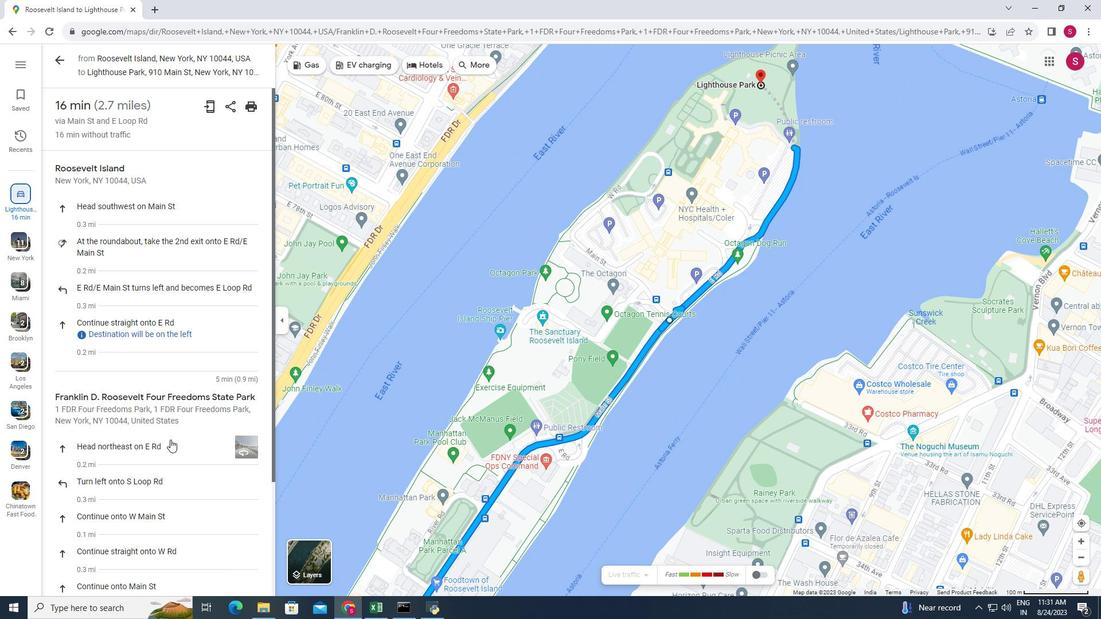 
Action: Mouse scrolled (170, 440) with delta (0, 0)
Screenshot: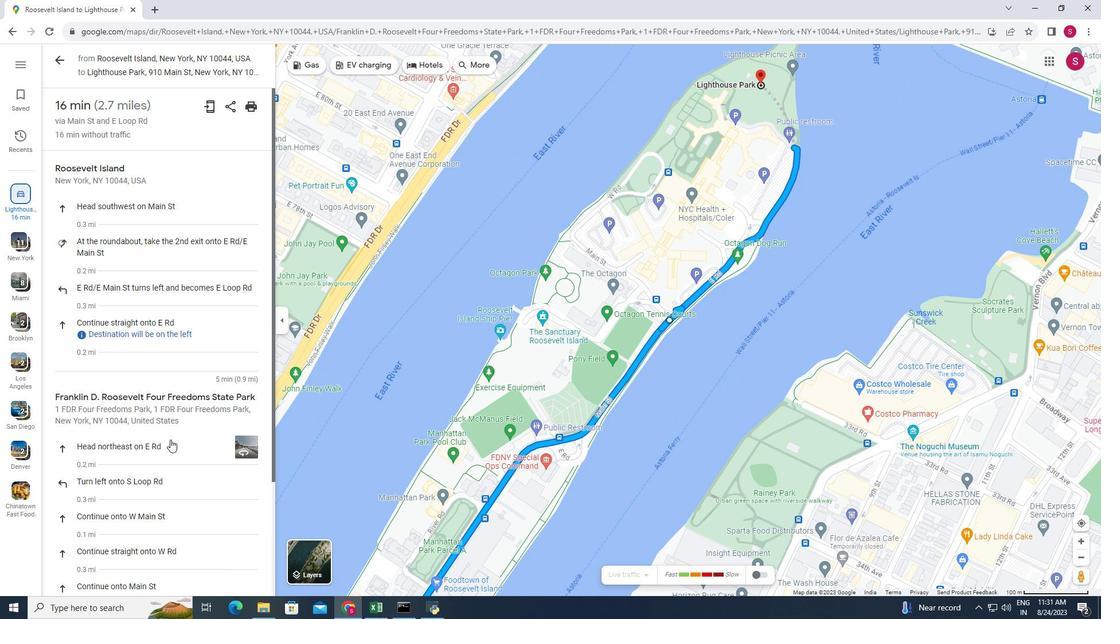 
Action: Mouse scrolled (170, 440) with delta (0, 0)
Screenshot: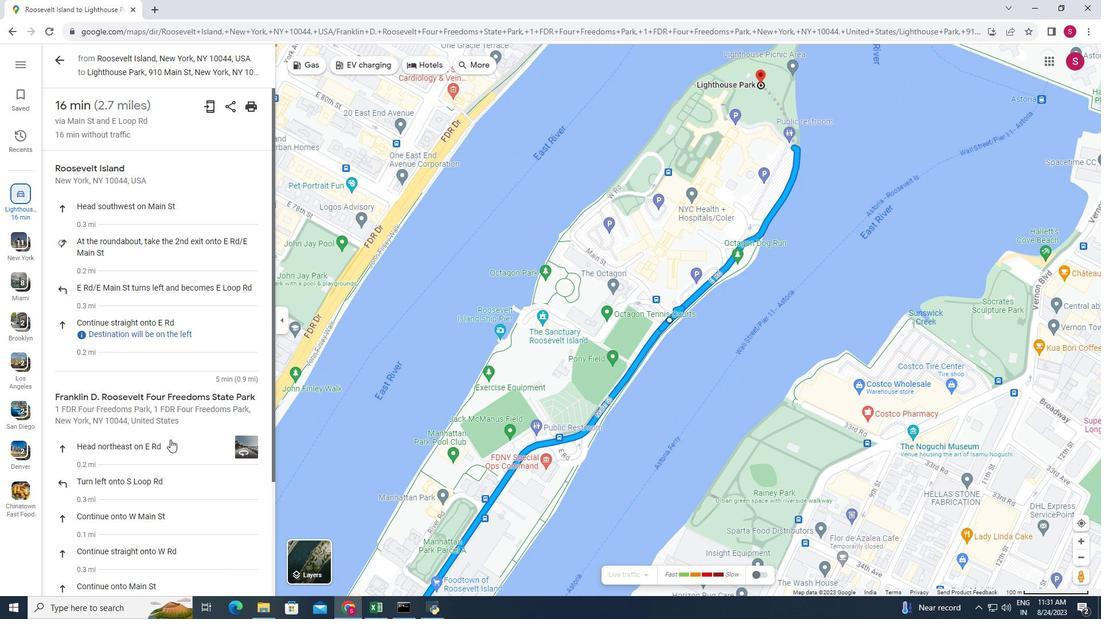 
Action: Mouse scrolled (170, 440) with delta (0, 0)
Screenshot: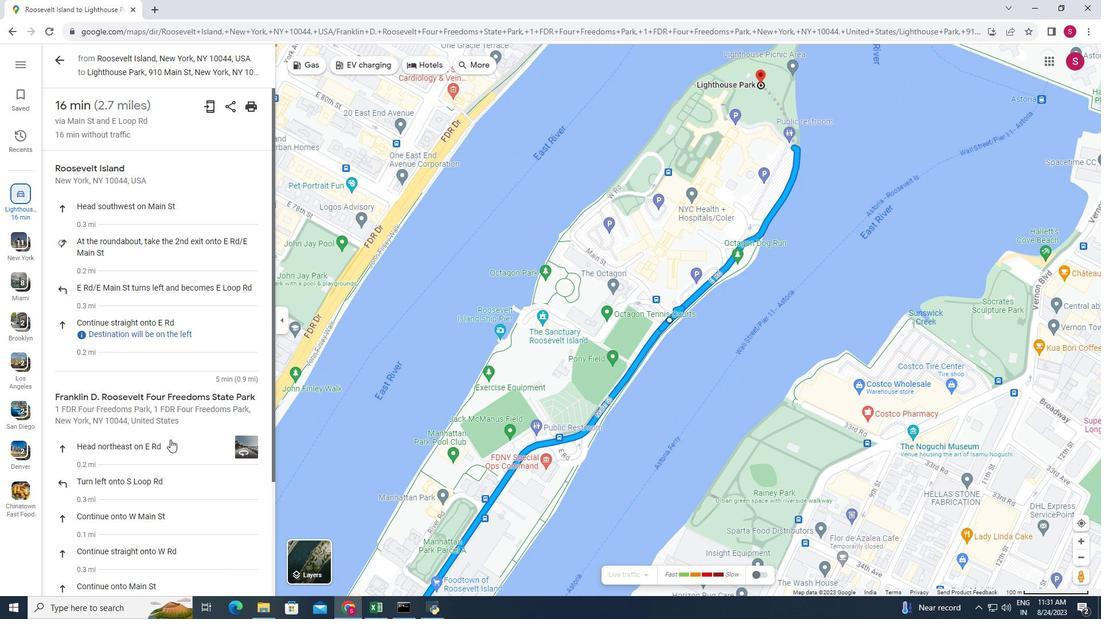 
Action: Mouse scrolled (170, 440) with delta (0, 0)
Screenshot: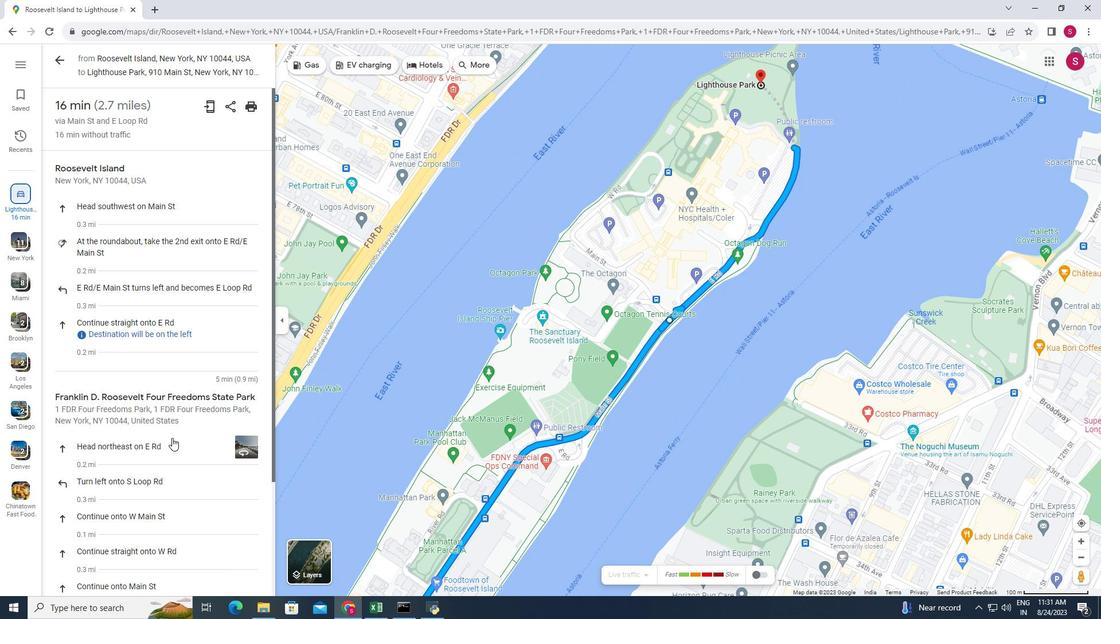
Action: Mouse moved to (460, 297)
Screenshot: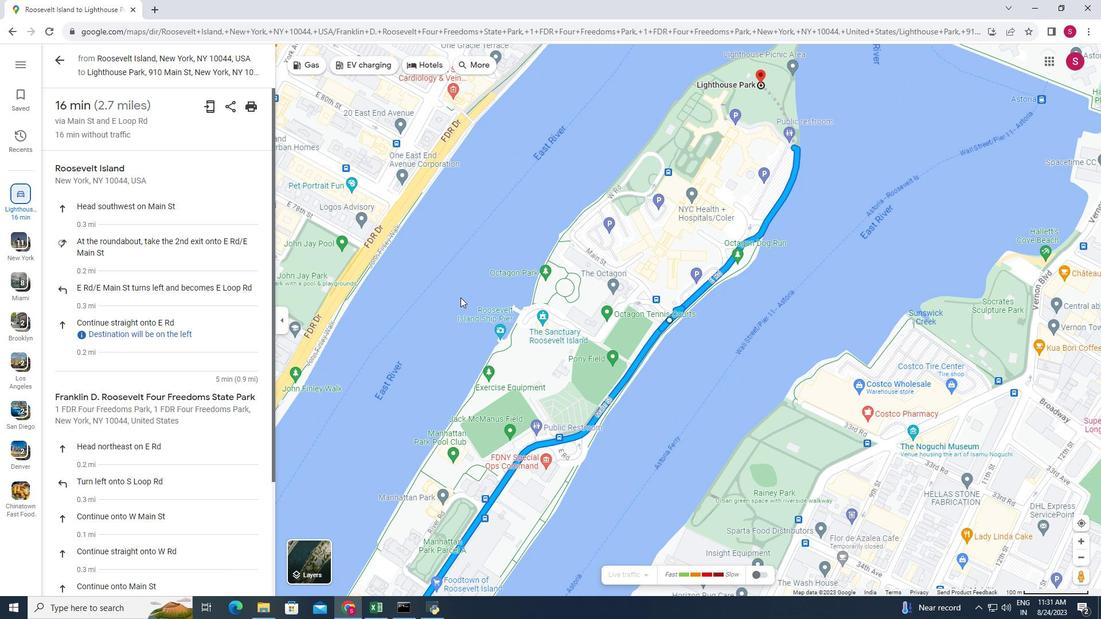 
